 Task: Reply to email with the signature Ellie Thompson with the subject 'Job offer' from softage.1@softage.net with the message 'Could you please share your feedback on the latest proposal?' with CC to softage.4@softage.net with an attached document Risk_management_plan.pdf
Action: Mouse moved to (1168, 277)
Screenshot: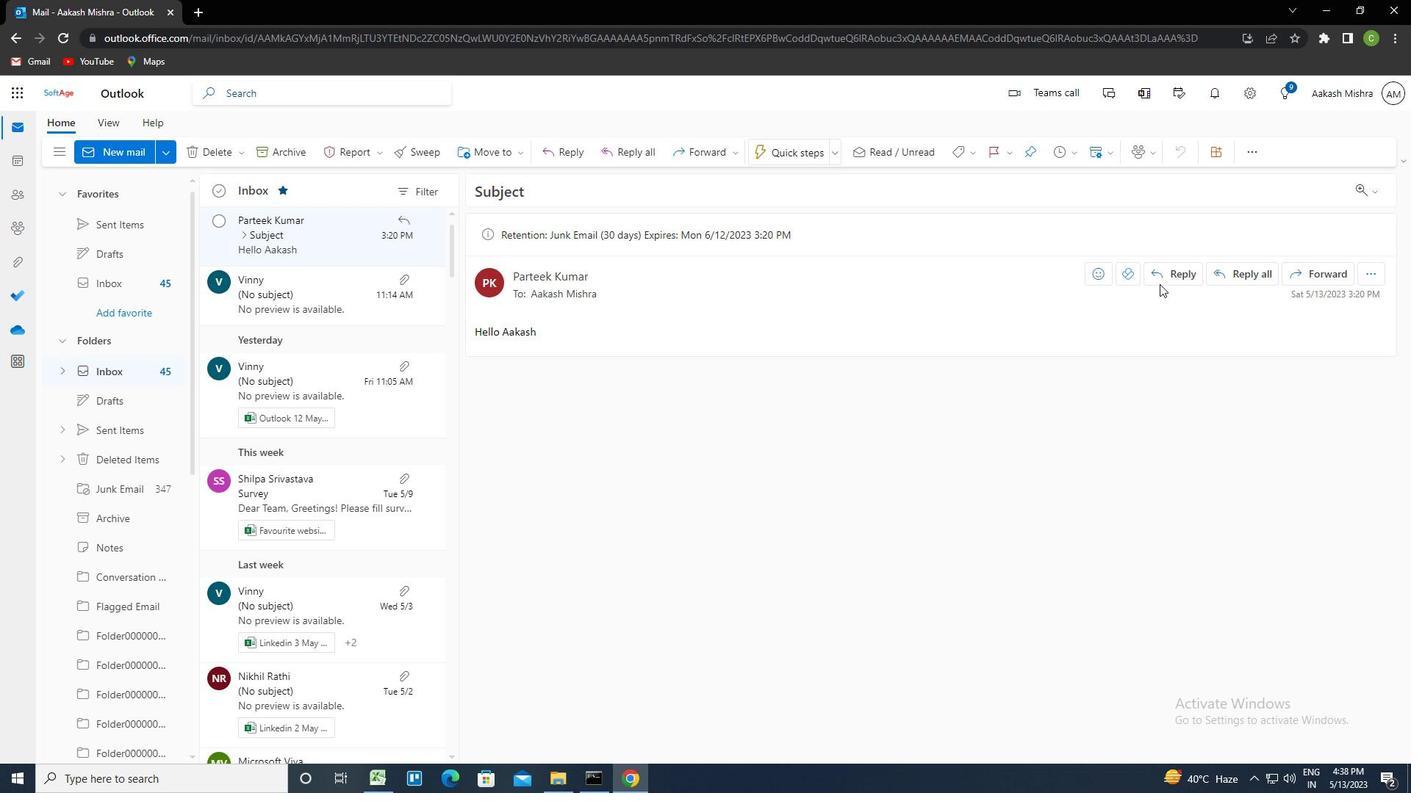 
Action: Mouse pressed left at (1168, 277)
Screenshot: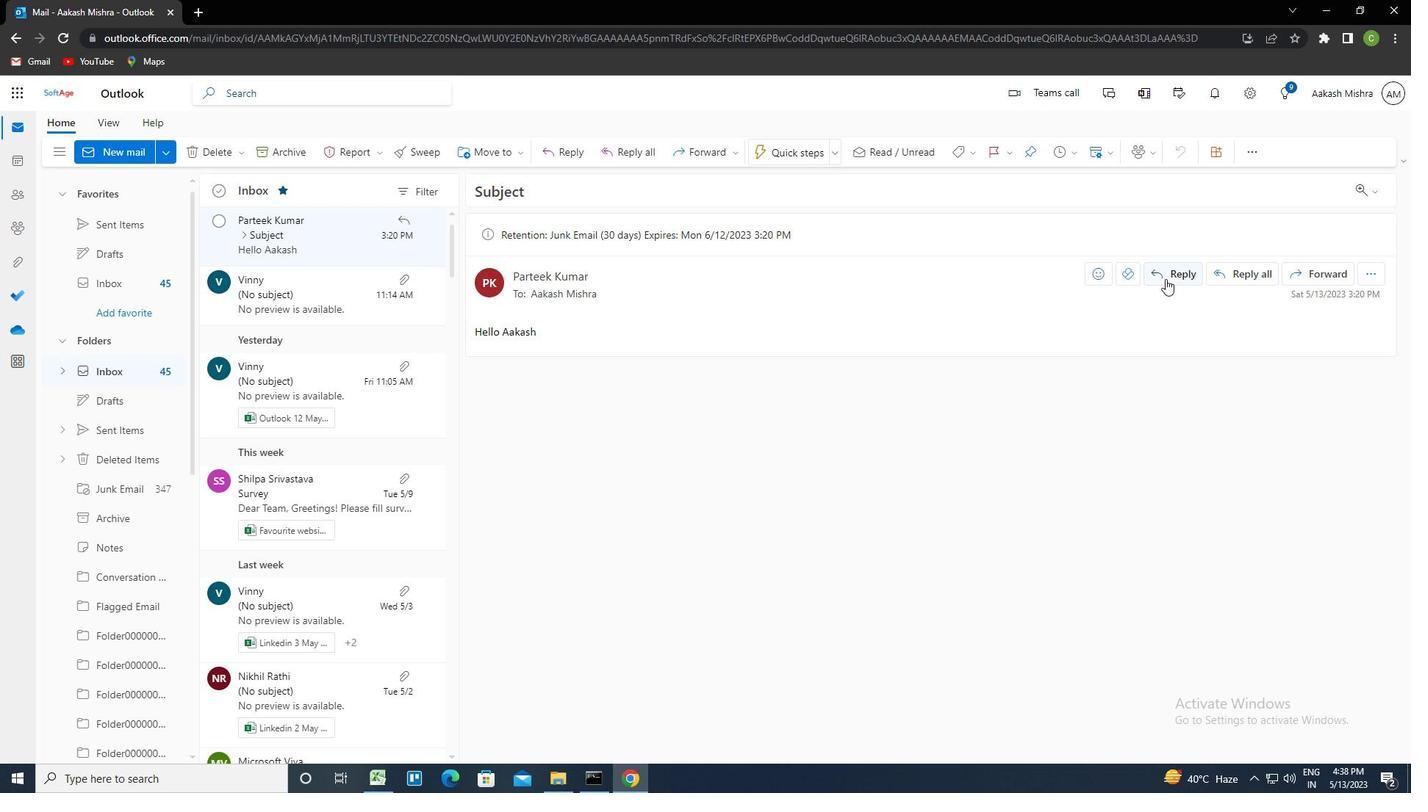 
Action: Mouse moved to (954, 155)
Screenshot: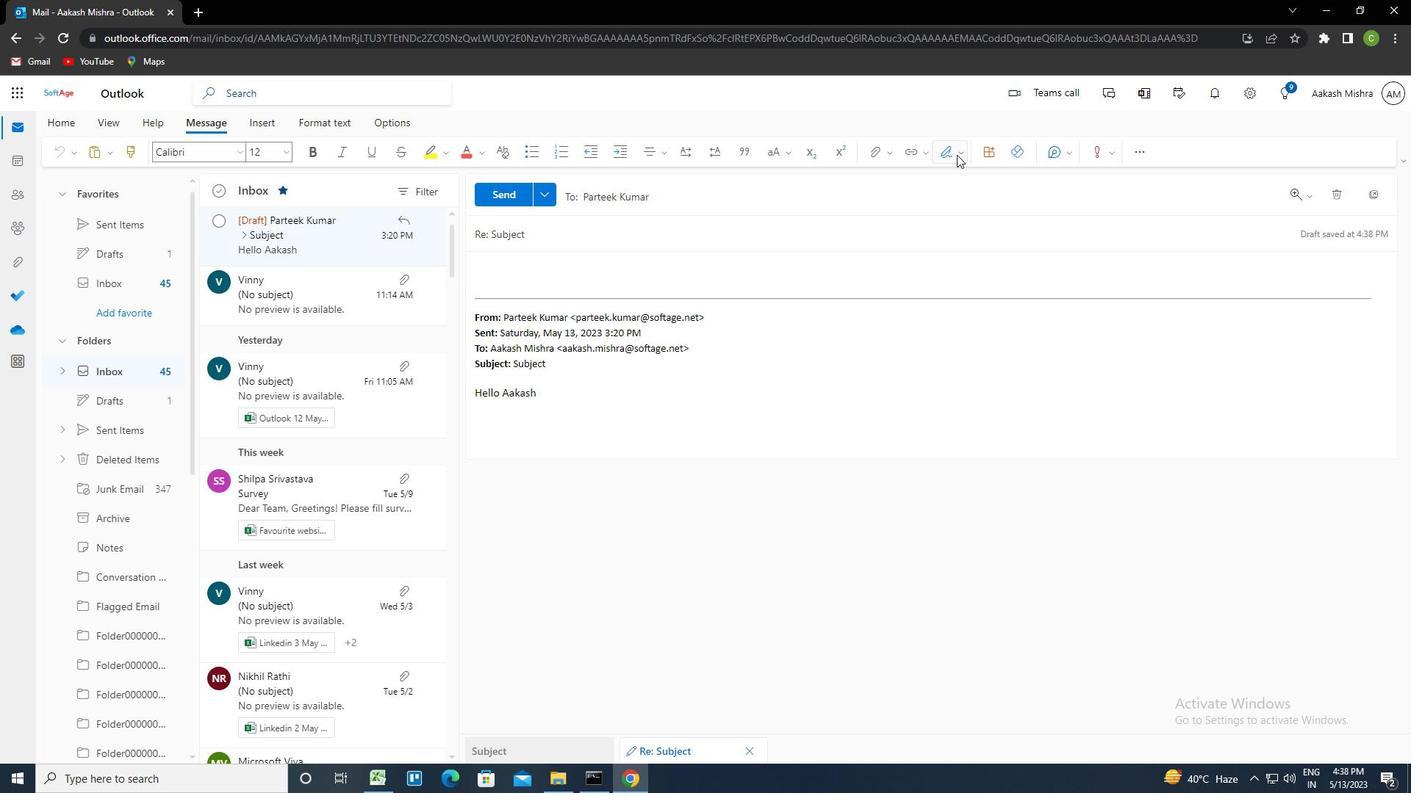
Action: Mouse pressed left at (954, 155)
Screenshot: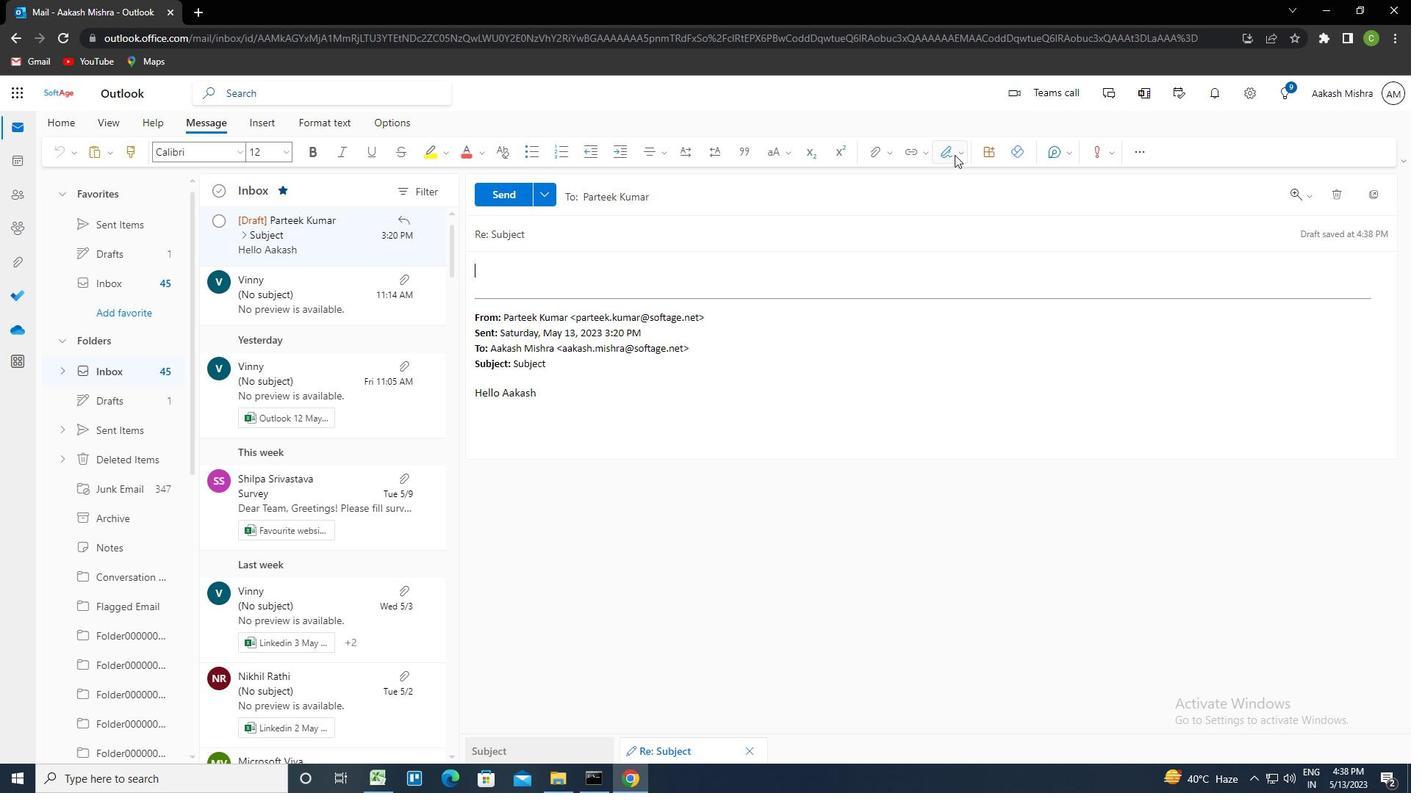 
Action: Mouse moved to (927, 212)
Screenshot: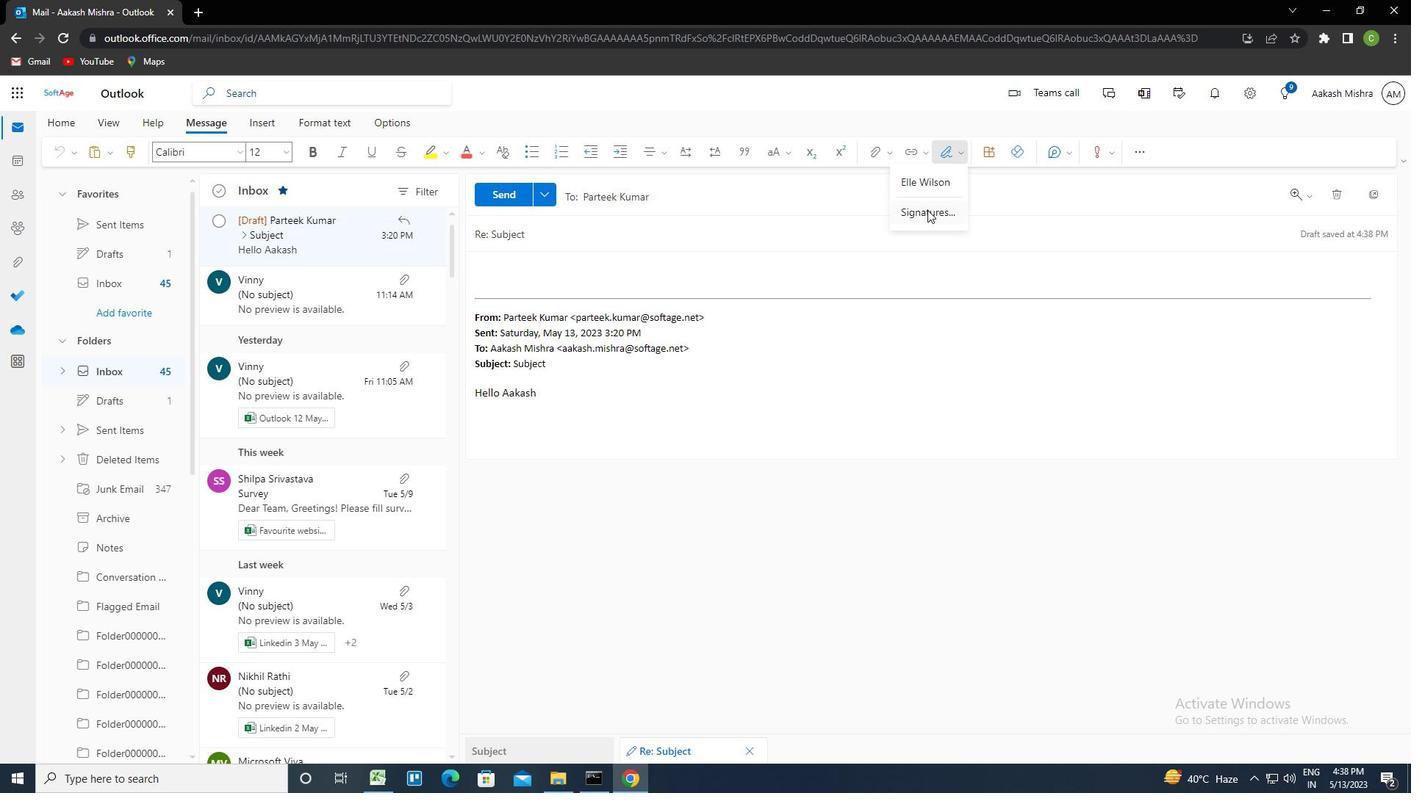 
Action: Mouse pressed left at (927, 212)
Screenshot: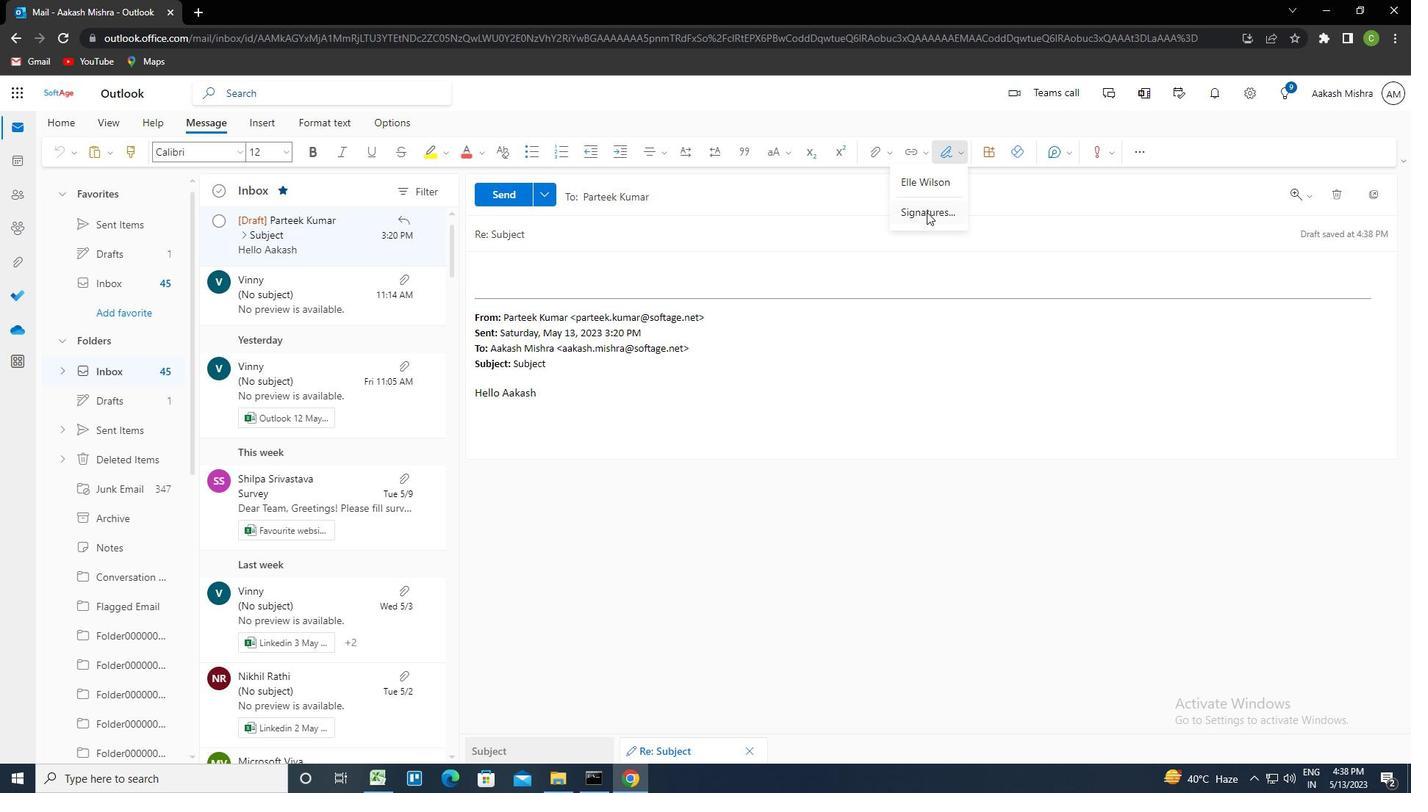 
Action: Mouse moved to (992, 263)
Screenshot: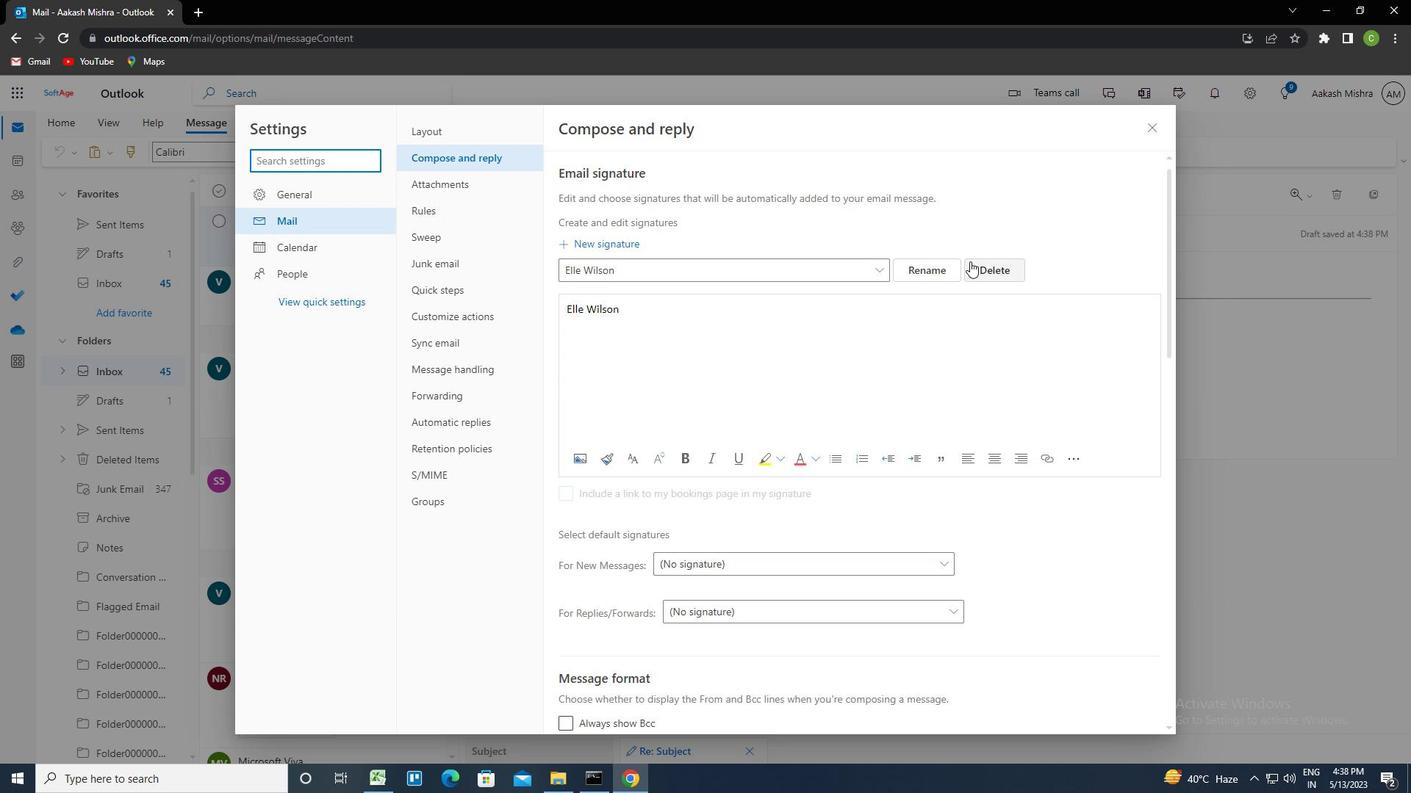 
Action: Mouse pressed left at (992, 263)
Screenshot: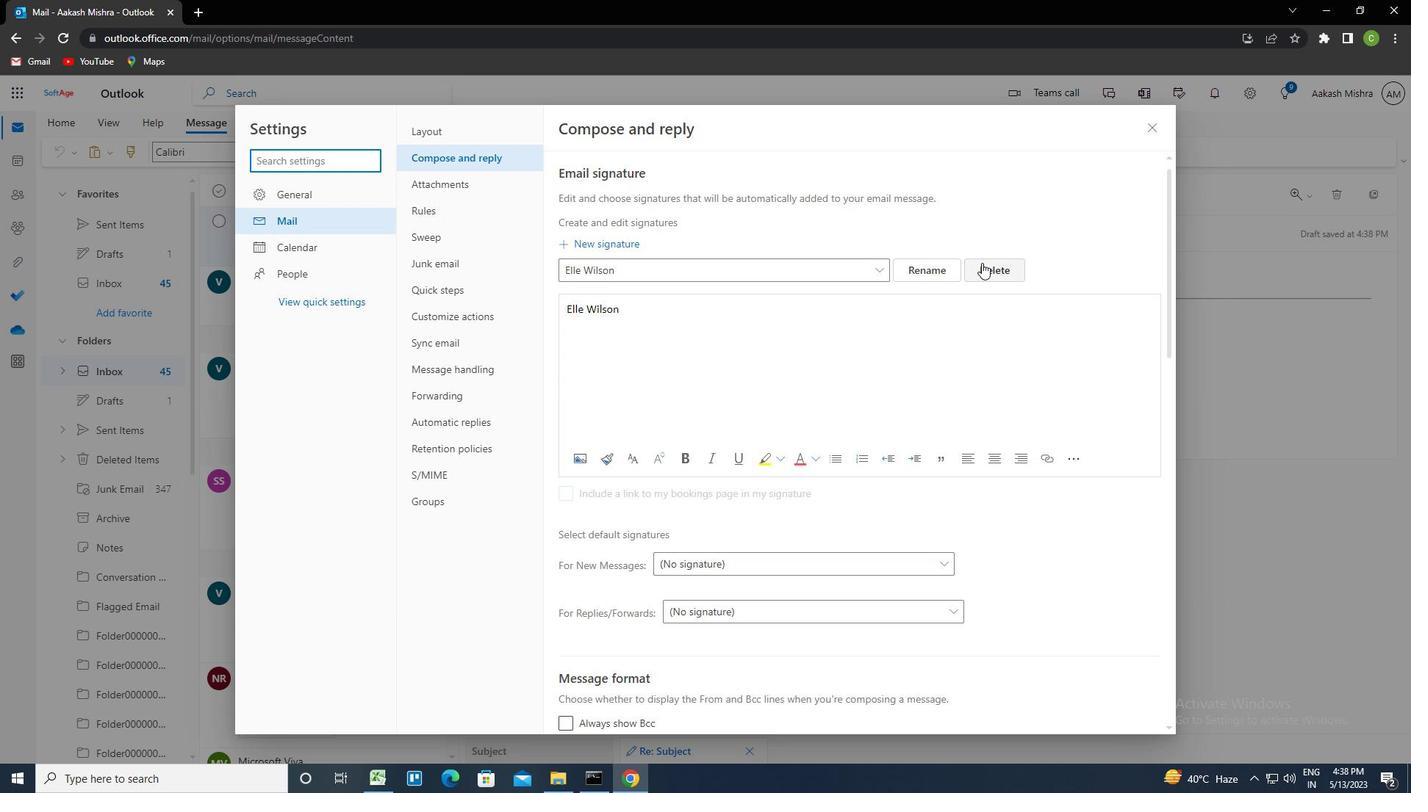 
Action: Mouse moved to (751, 270)
Screenshot: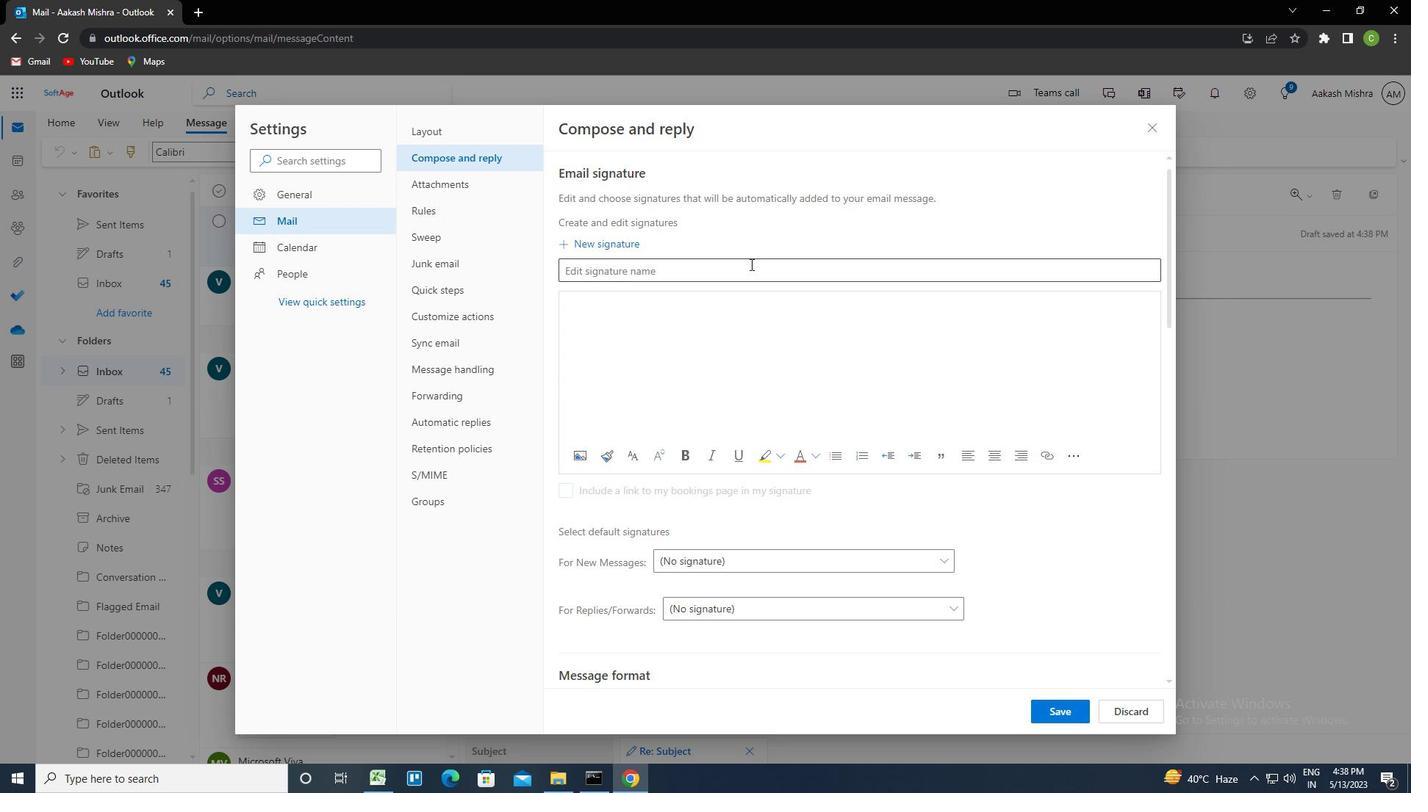 
Action: Mouse pressed left at (751, 270)
Screenshot: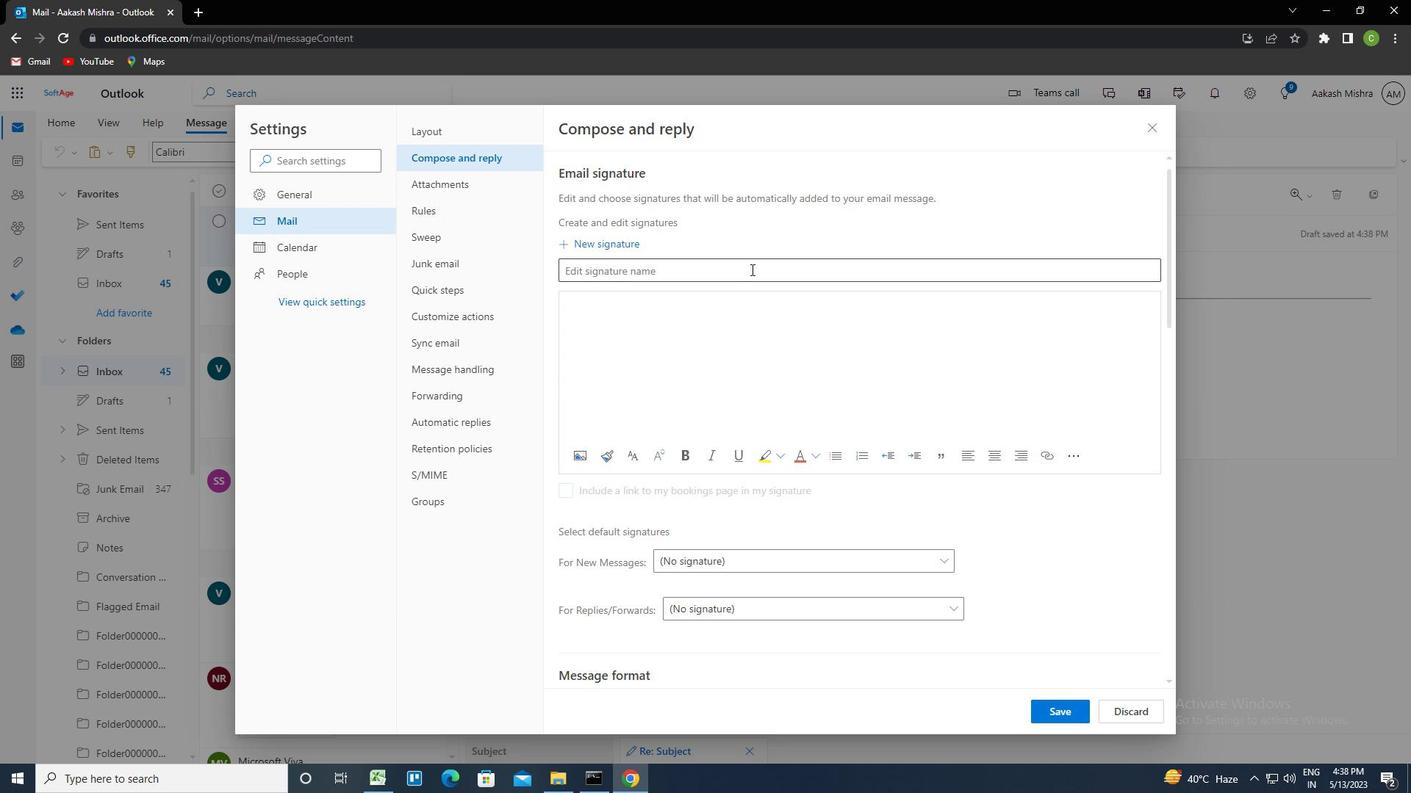 
Action: Key pressed <Key.caps_lock>e<Key.caps_lock>llie<Key.space><Key.caps_lock>t<Key.caps_lock>hompson<Key.tab><Key.caps_lock>e<Key.caps_lock>llie<Key.space><Key.caps_lock>t<Key.caps_lock>Hompson
Screenshot: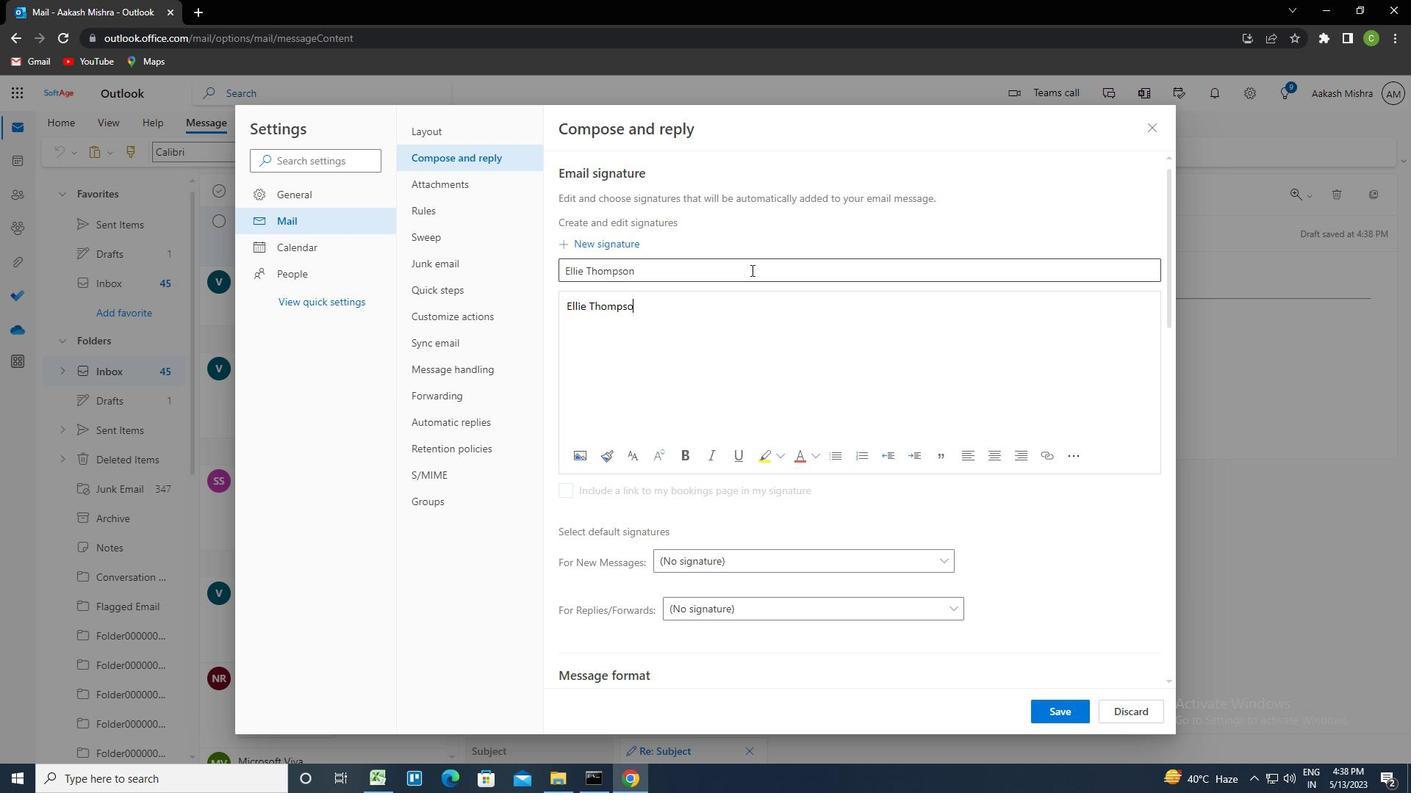 
Action: Mouse moved to (1075, 721)
Screenshot: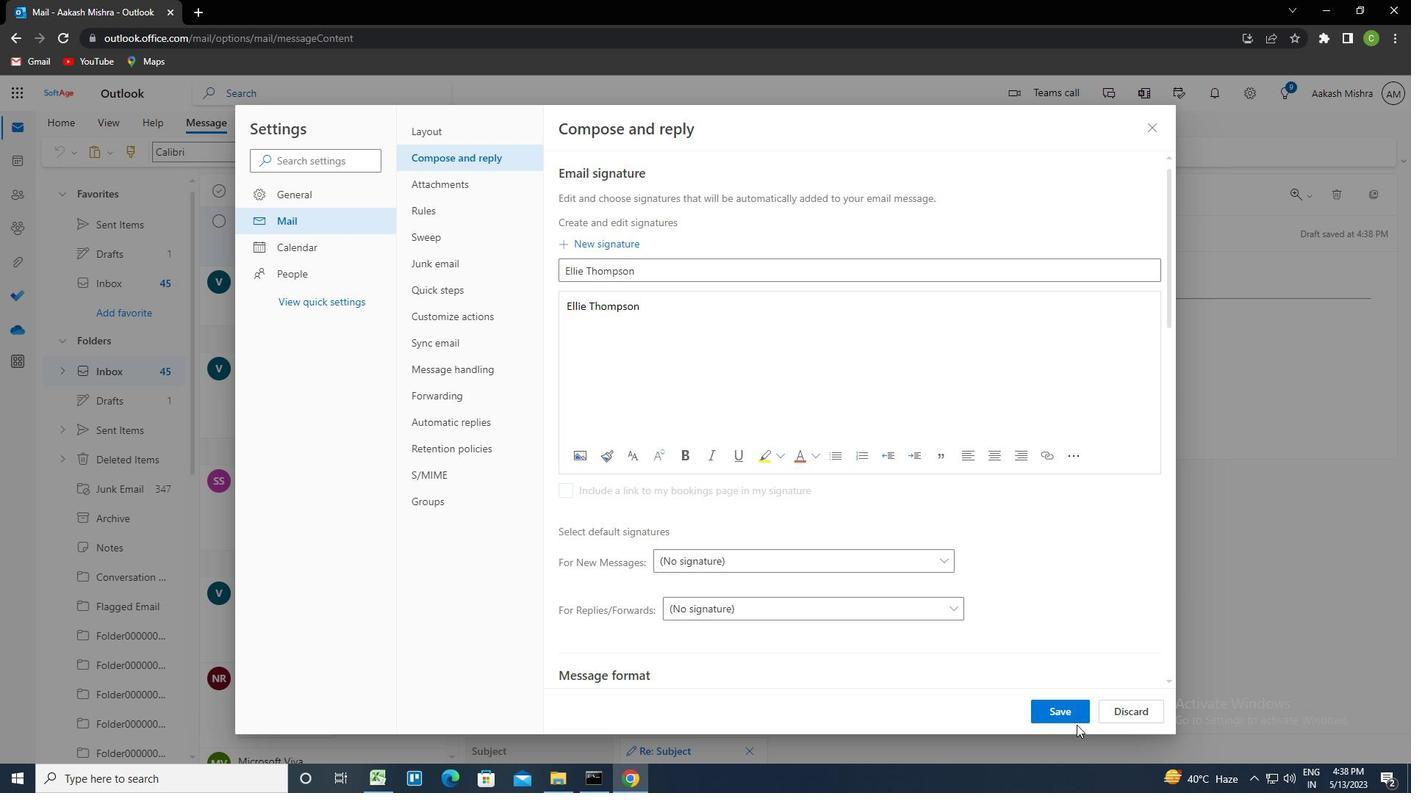 
Action: Mouse pressed left at (1075, 721)
Screenshot: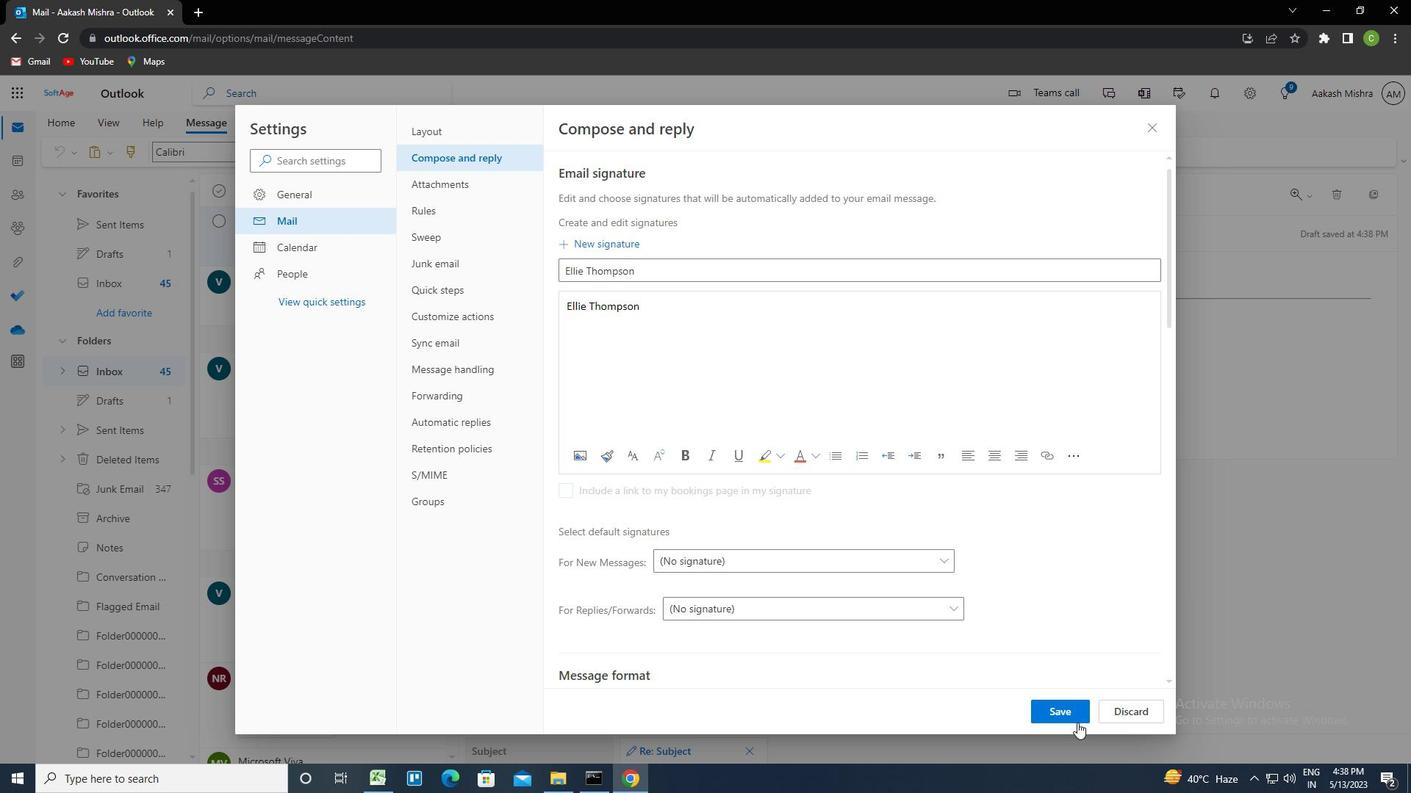 
Action: Mouse moved to (1154, 127)
Screenshot: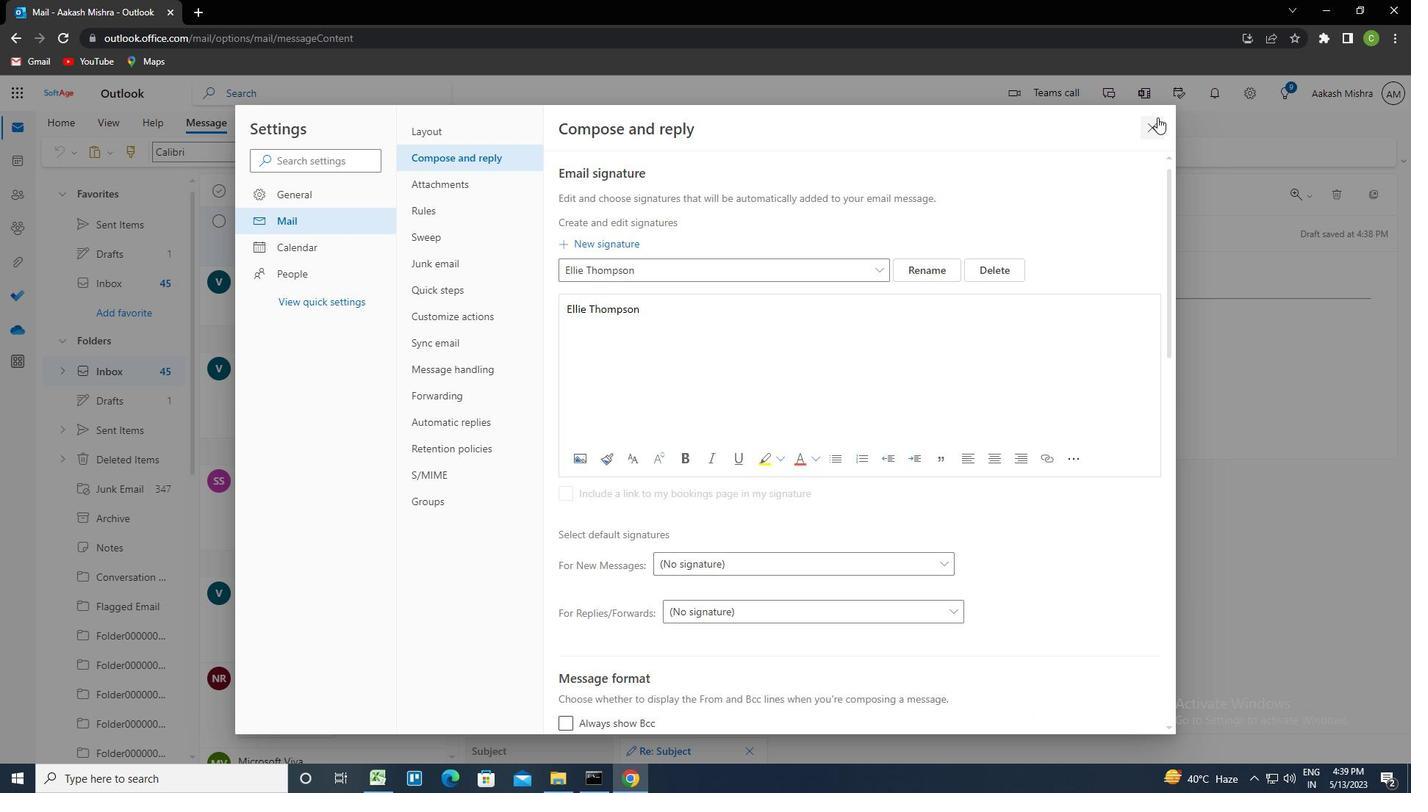 
Action: Mouse pressed left at (1154, 127)
Screenshot: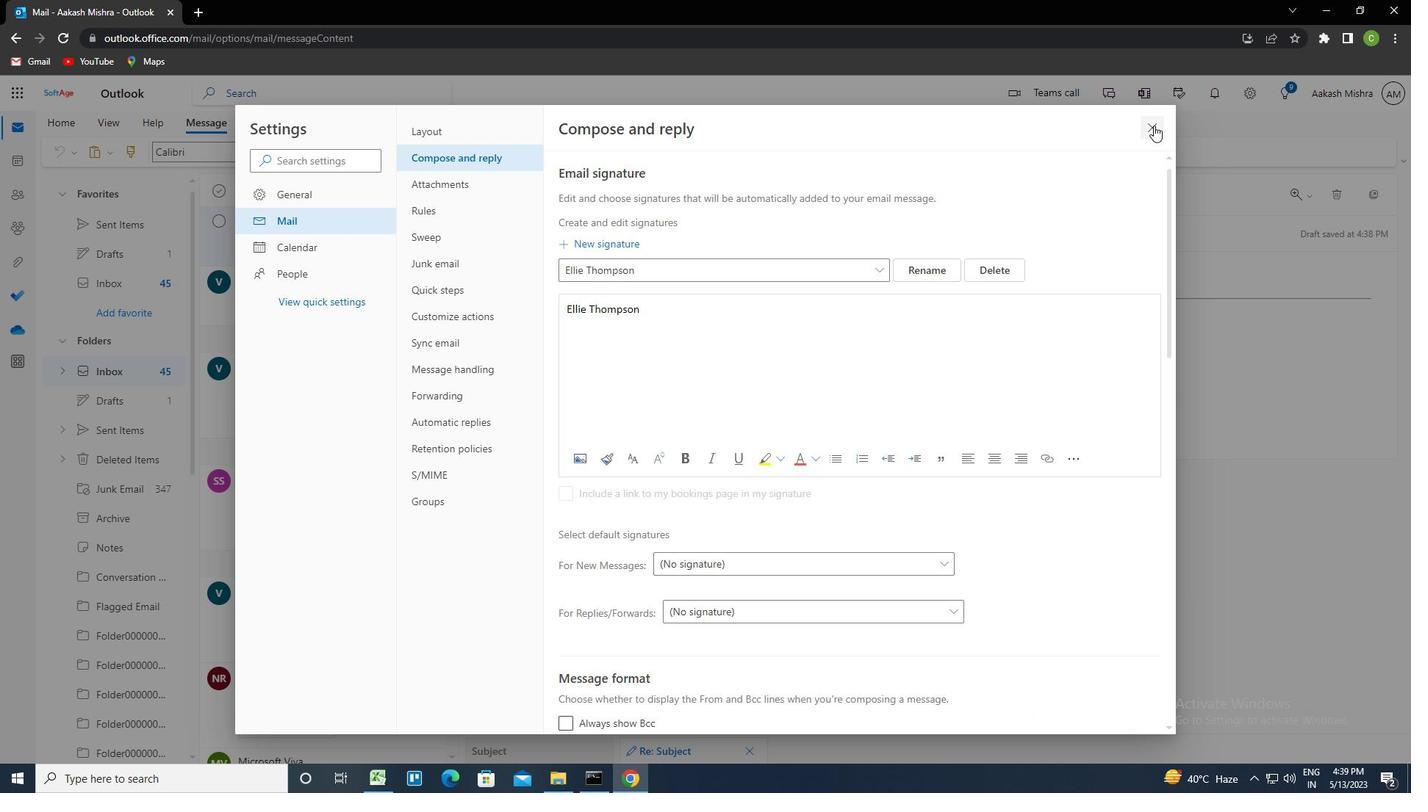 
Action: Mouse moved to (939, 152)
Screenshot: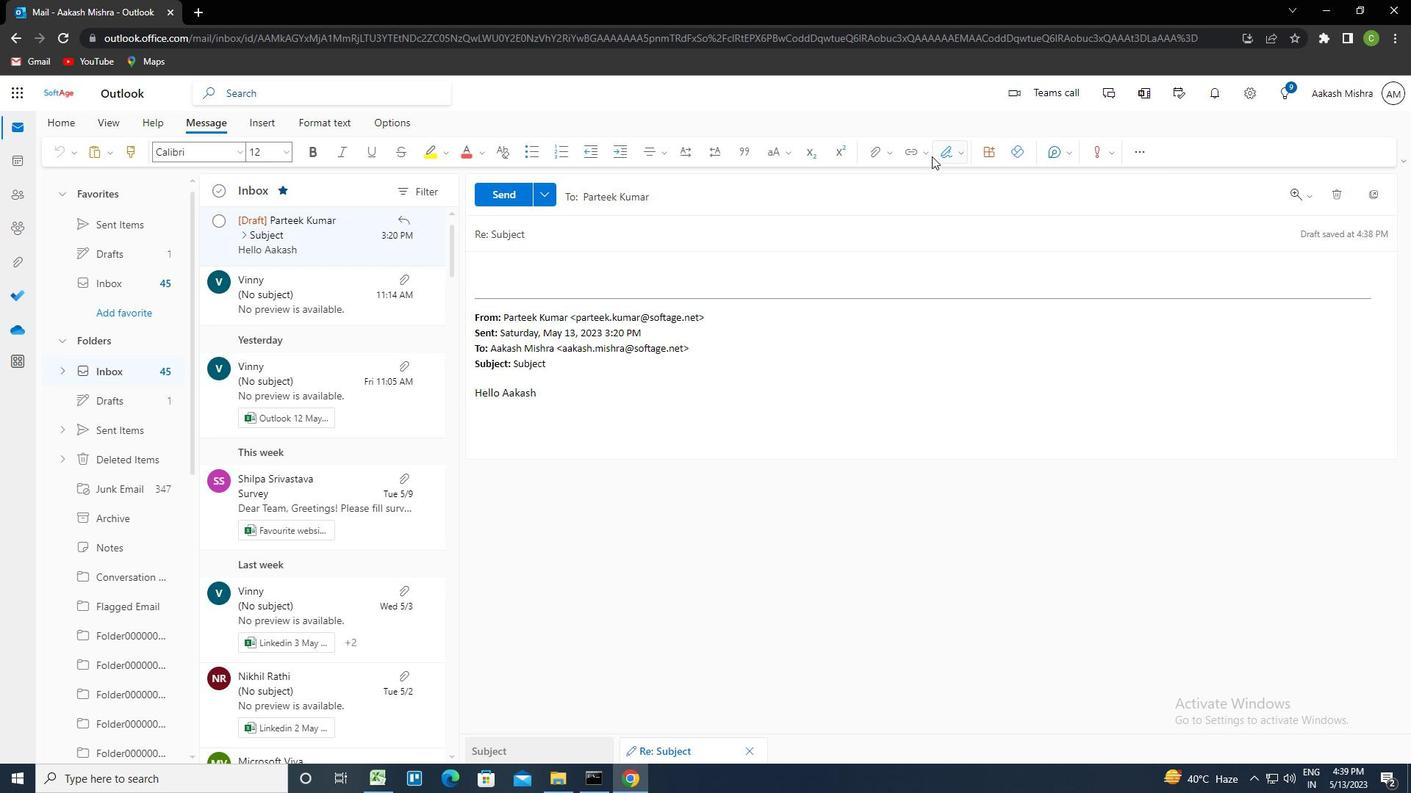 
Action: Mouse pressed left at (939, 152)
Screenshot: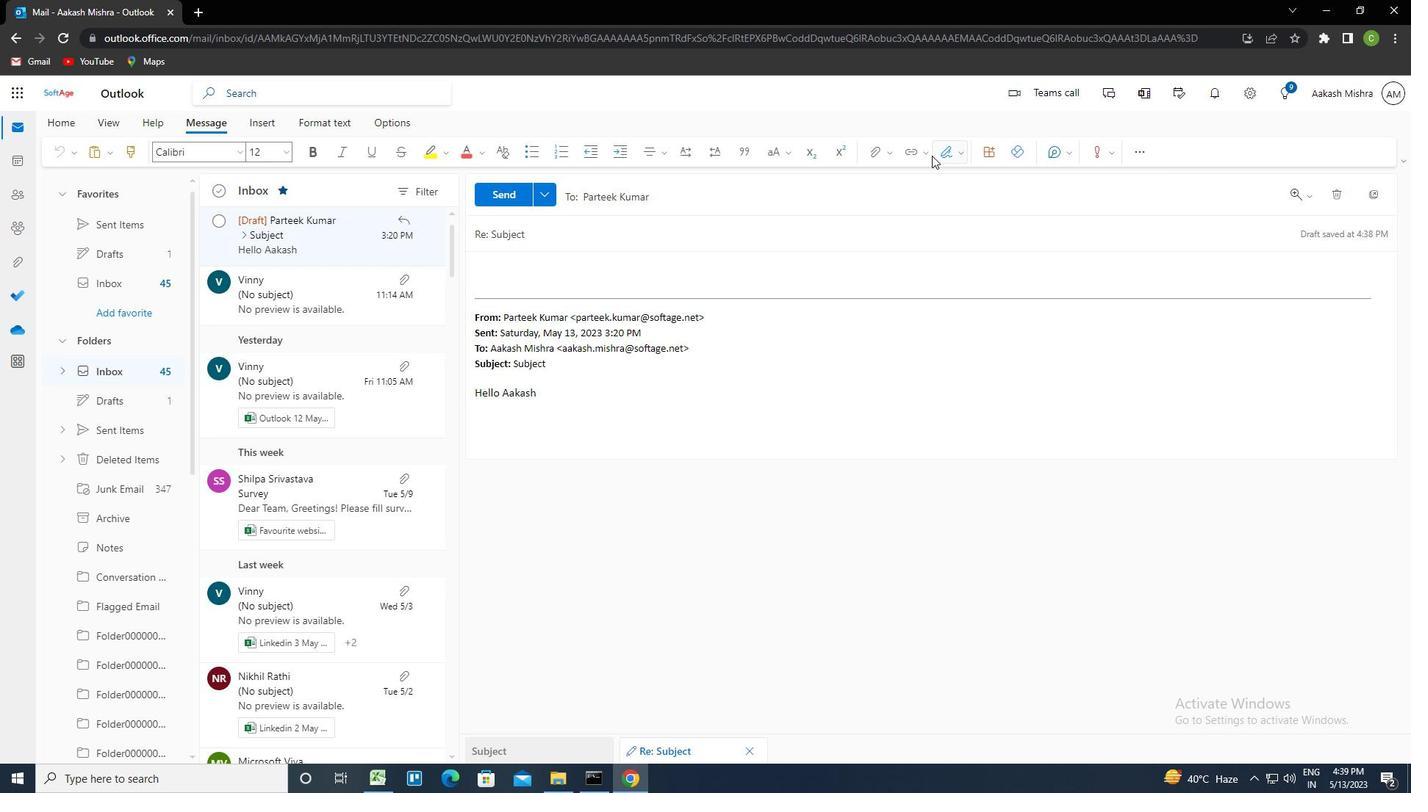 
Action: Mouse moved to (922, 185)
Screenshot: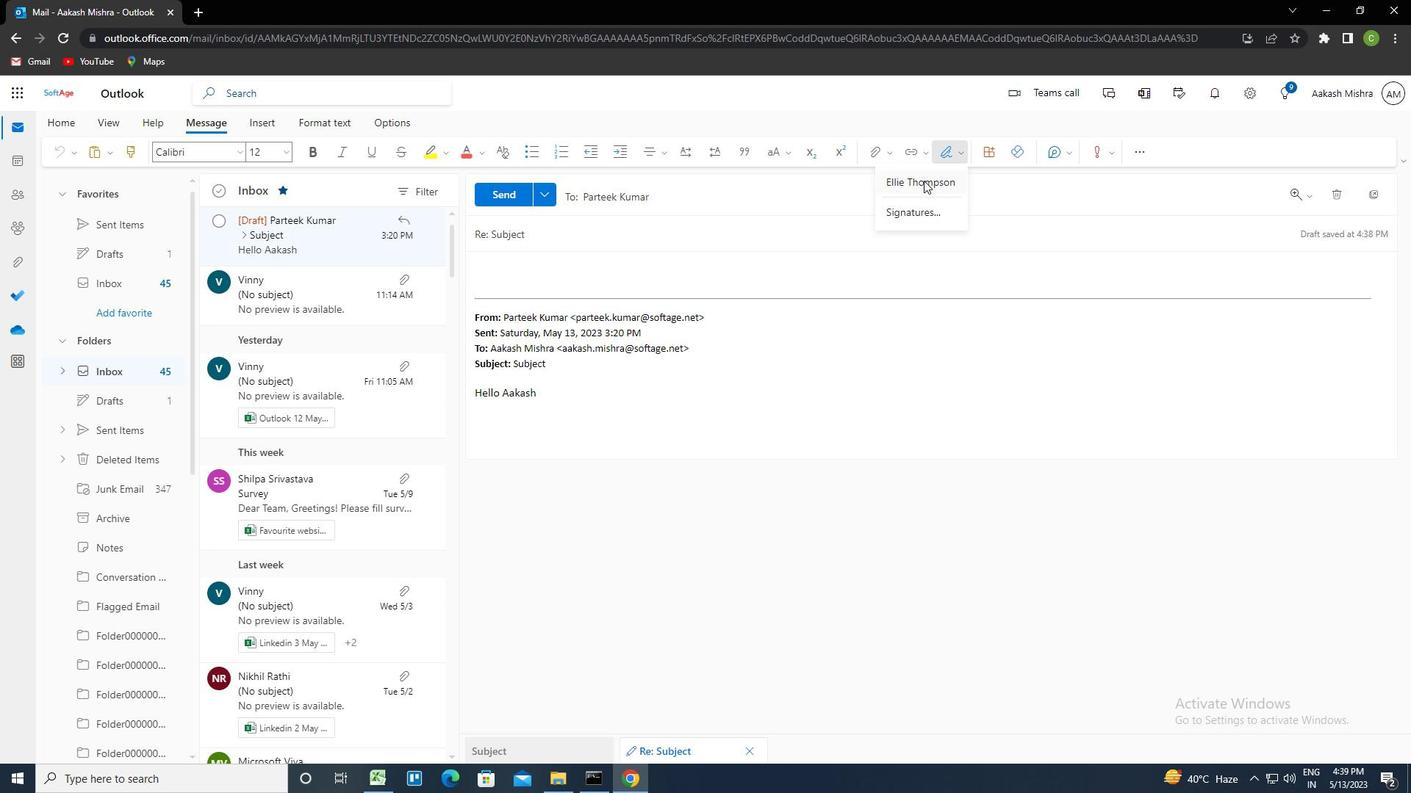 
Action: Mouse pressed left at (922, 185)
Screenshot: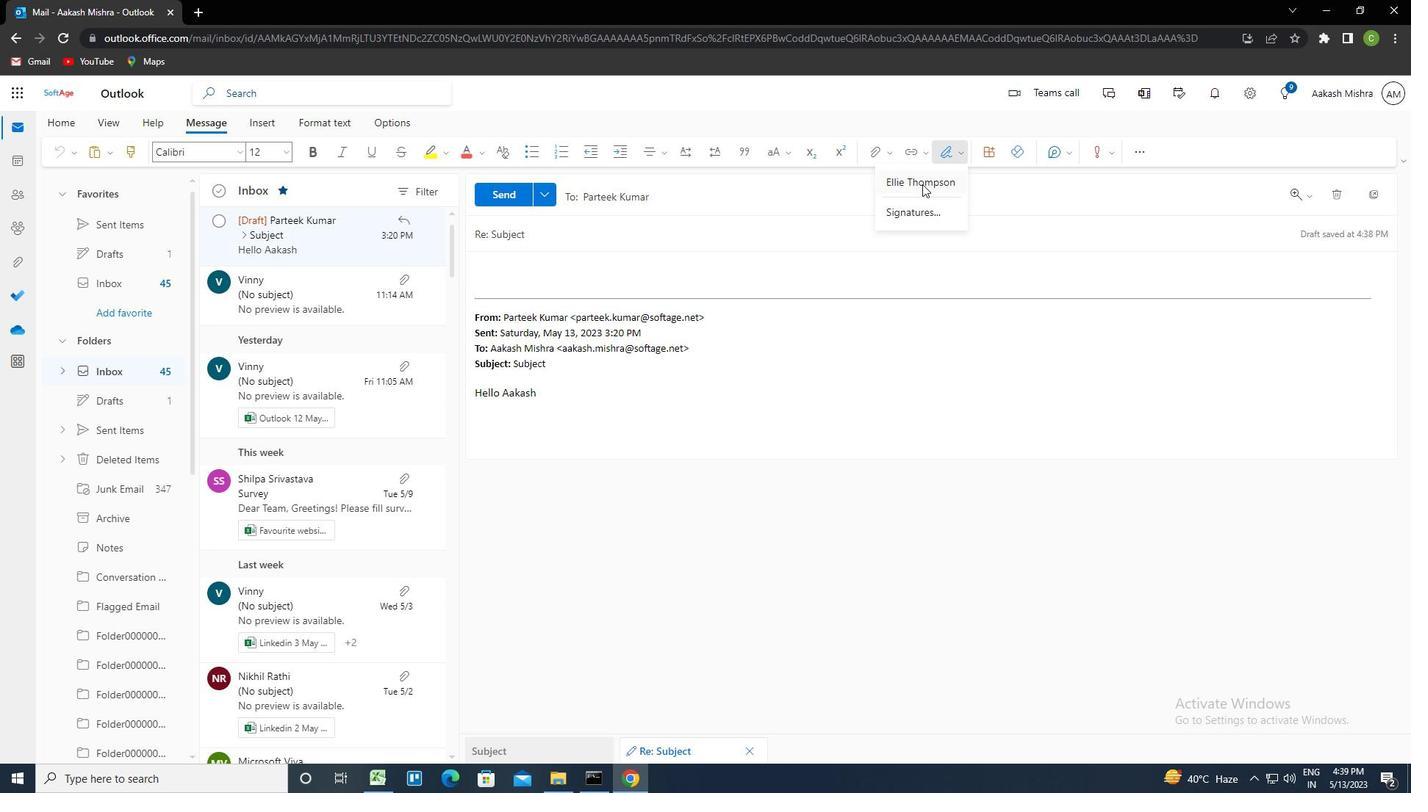 
Action: Mouse moved to (546, 238)
Screenshot: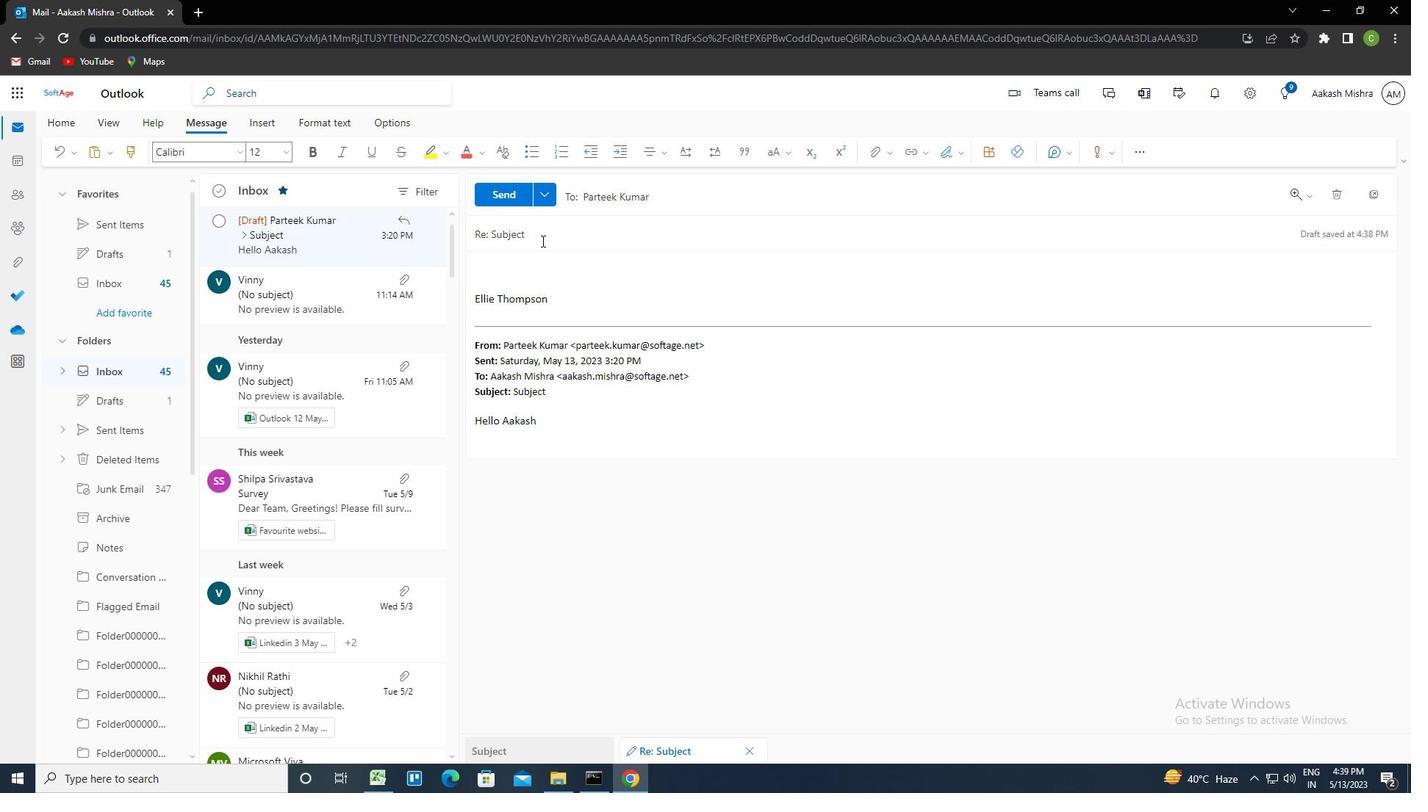 
Action: Mouse pressed left at (546, 238)
Screenshot: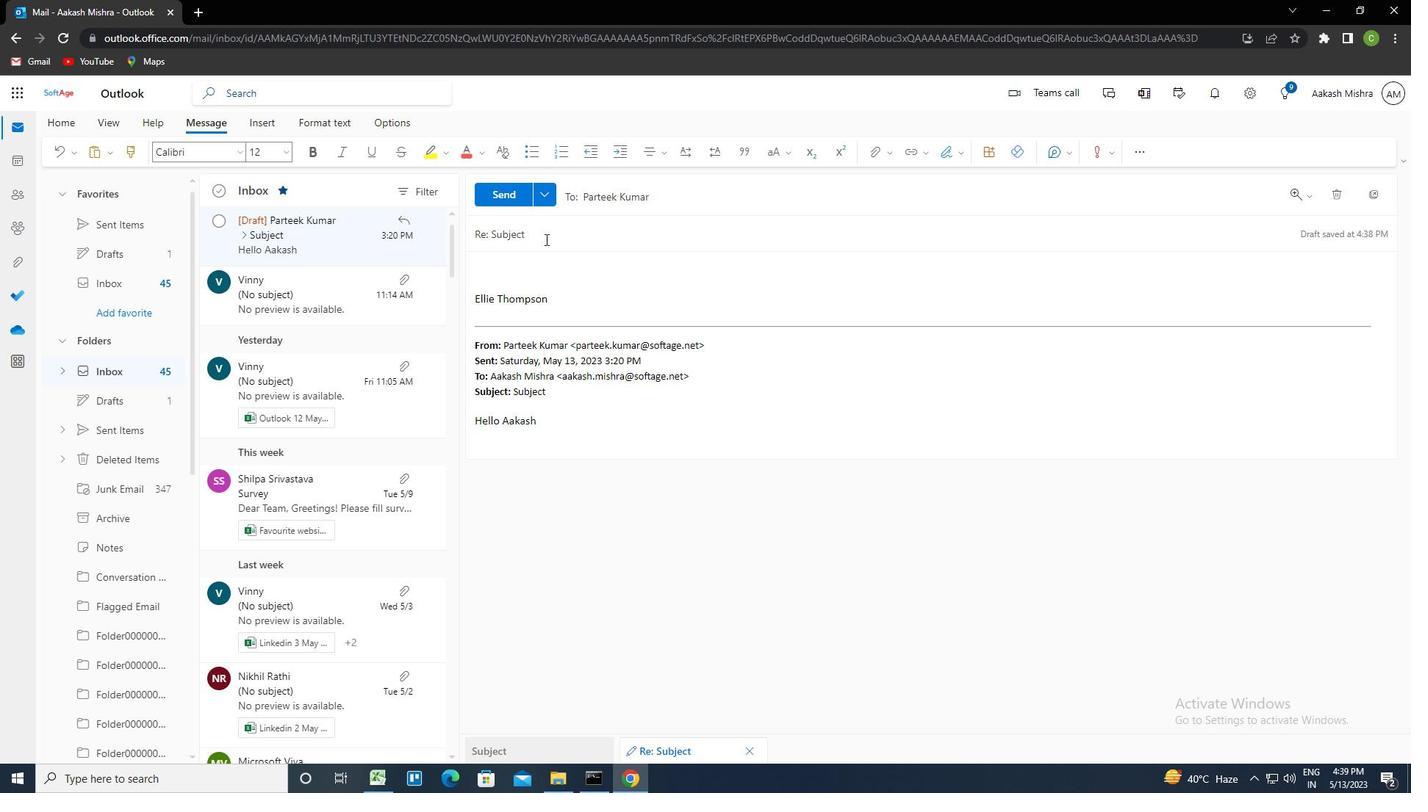 
Action: Key pressed <Key.shift><Key.left><Key.delete><Key.caps_lock>ctrl+J<Key.caps_lock>OB<Key.space>OFFER<Key.tab><Key.caps_lock>C<Key.caps_lock>OULD<Key.space>YOU<Key.space>PLEASE<Key.space>SHARE<Key.space>FEEDBACK<Key.space>ON<Key.space>THE<Key.space>LATEST<Key.space>PROPOSAL
Screenshot: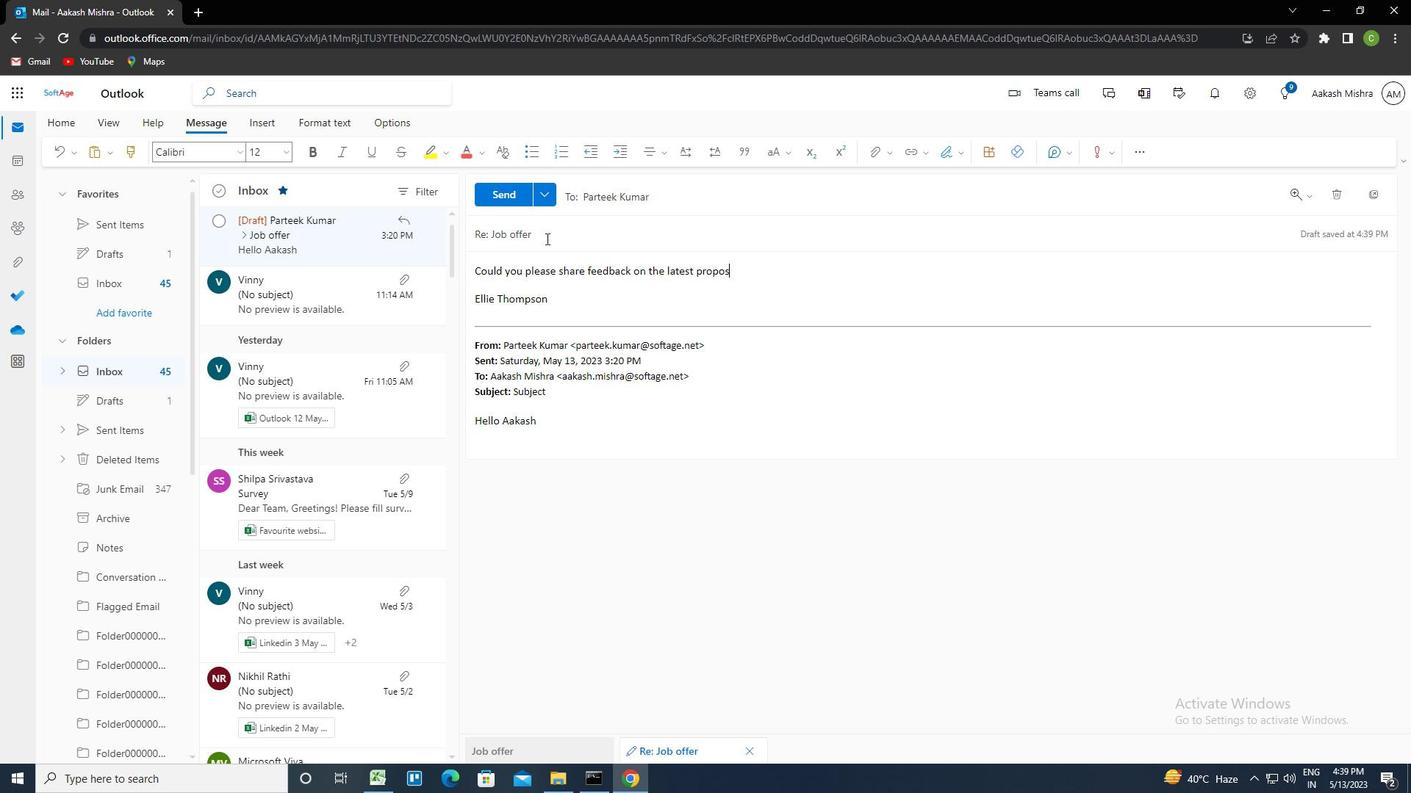 
Action: Mouse moved to (669, 199)
Screenshot: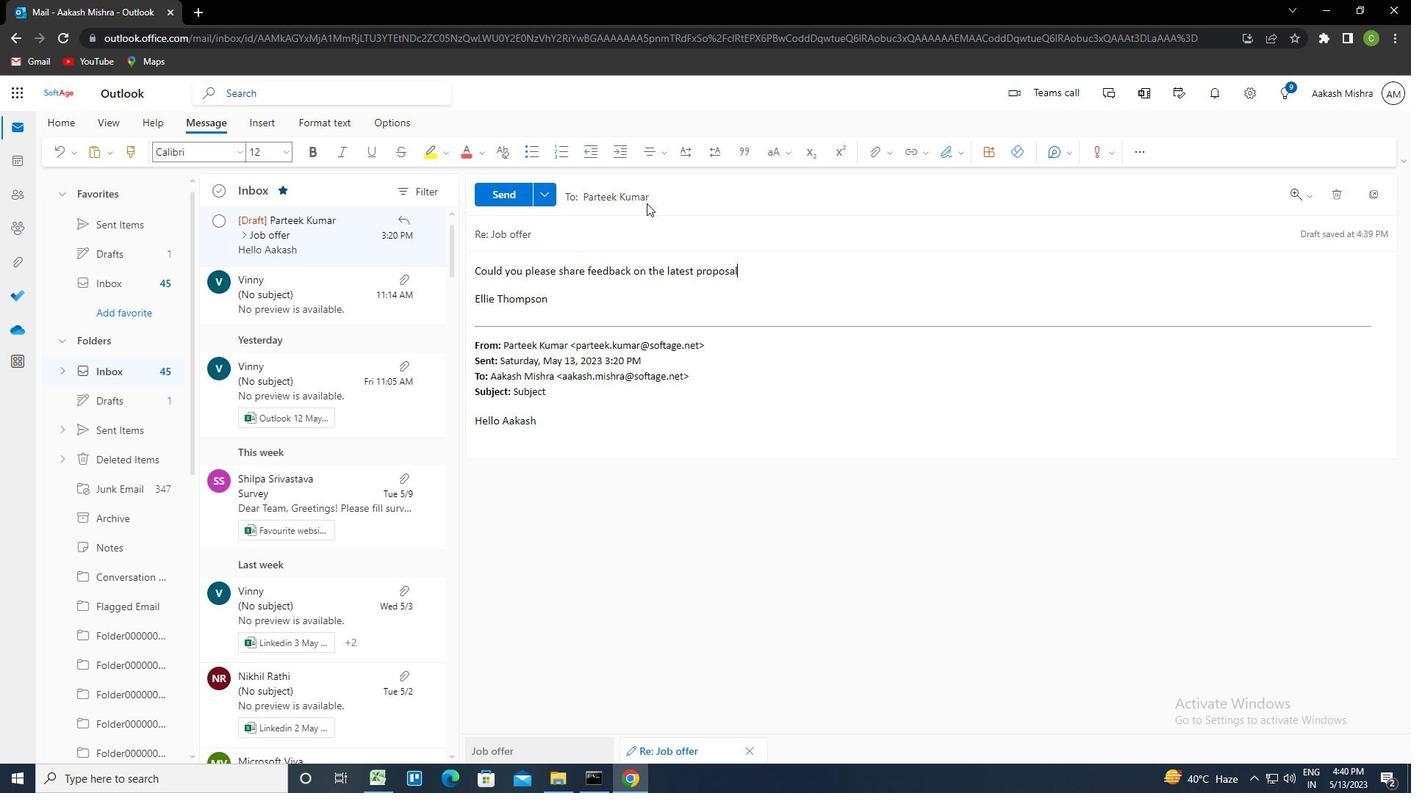
Action: Mouse pressed left at (669, 199)
Screenshot: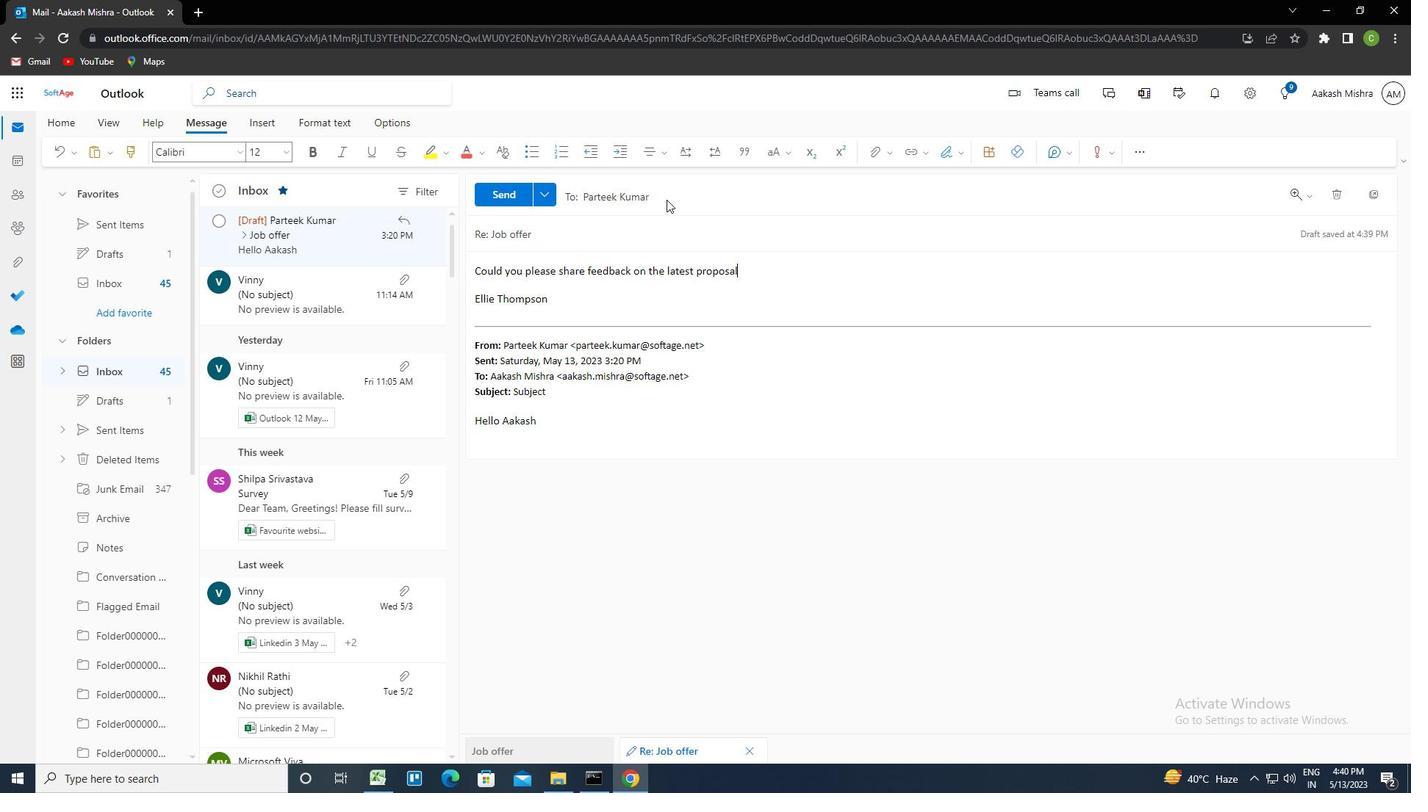 
Action: Mouse moved to (551, 270)
Screenshot: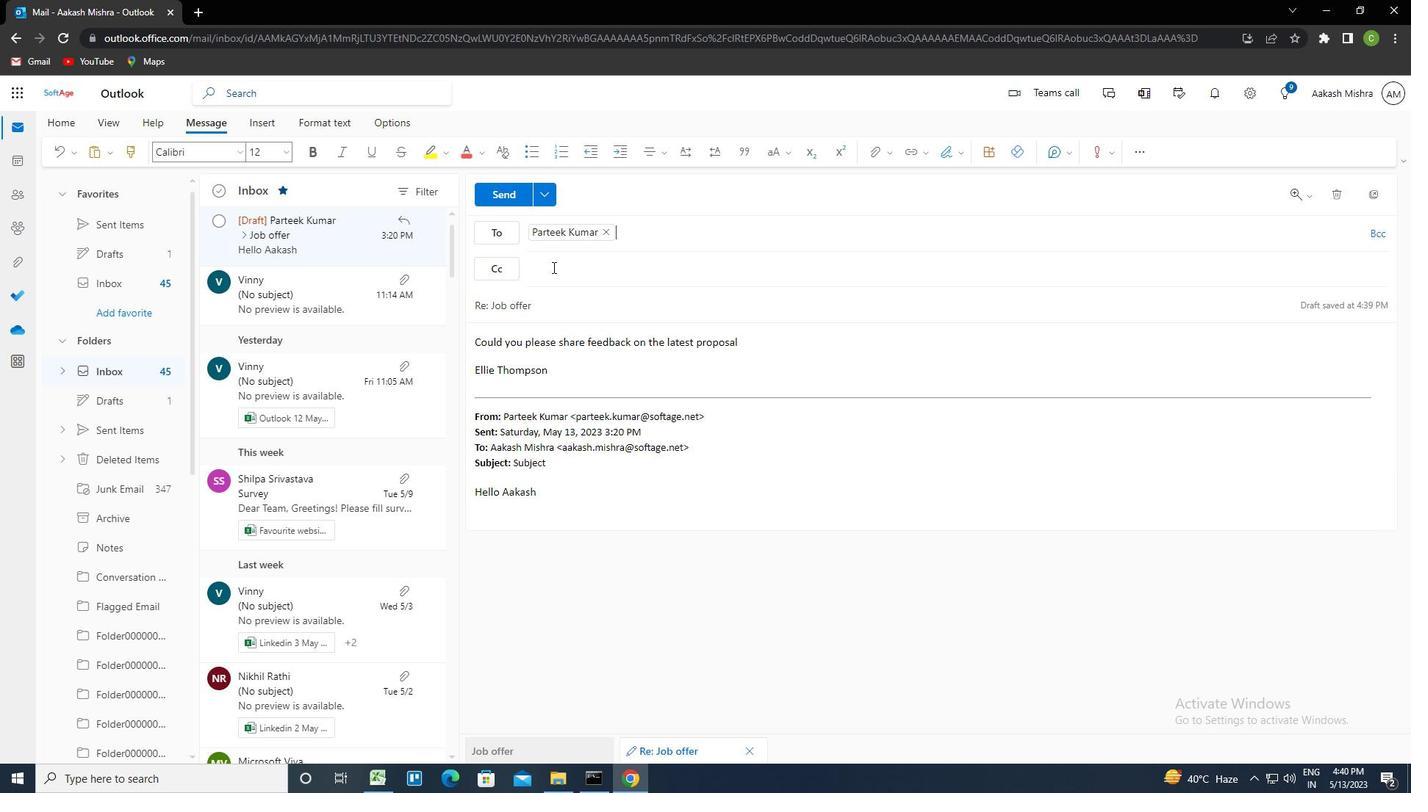 
Action: Mouse pressed left at (551, 270)
Screenshot: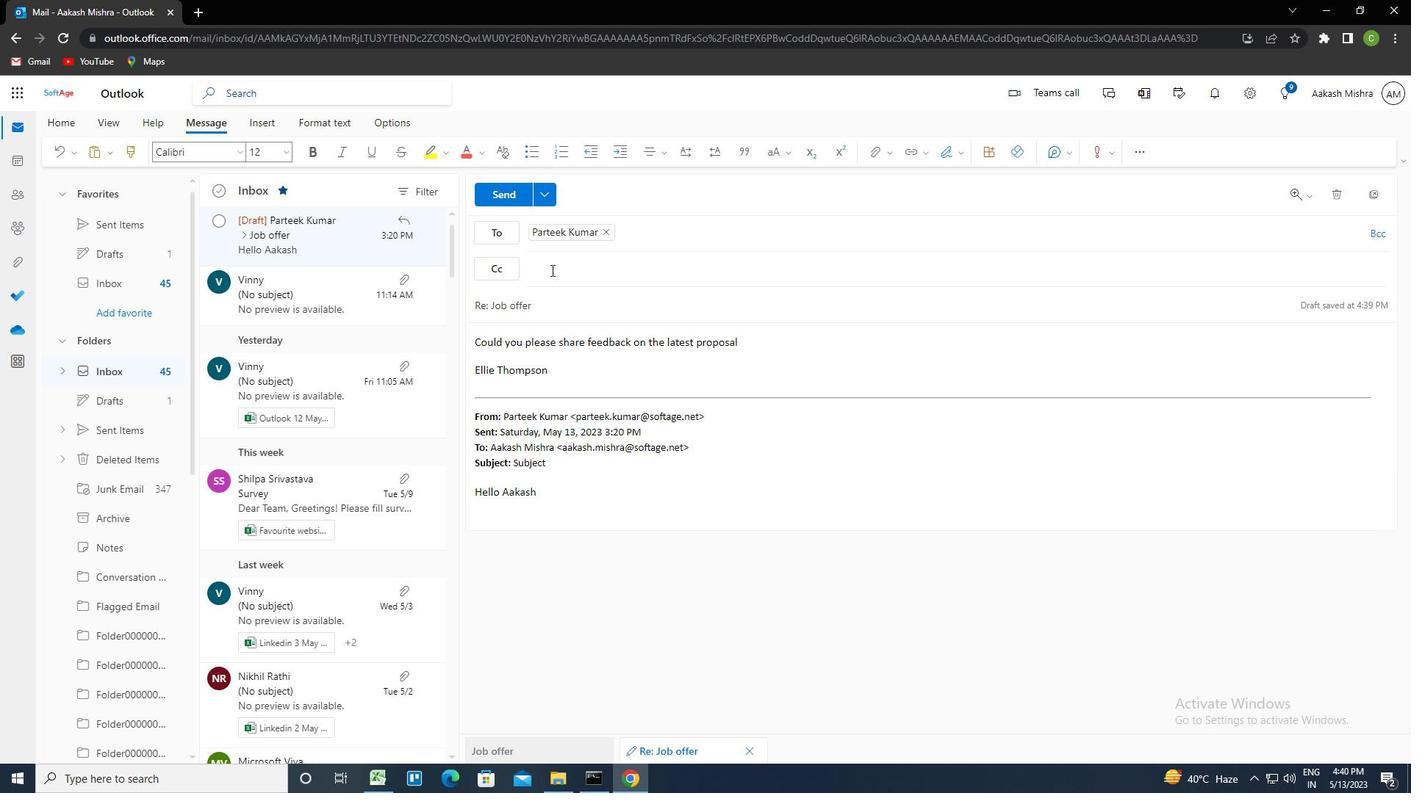
Action: Key pressed SOFTAGE.4<Key.shift>@SOFTAGE.NET<Key.enter>
Screenshot: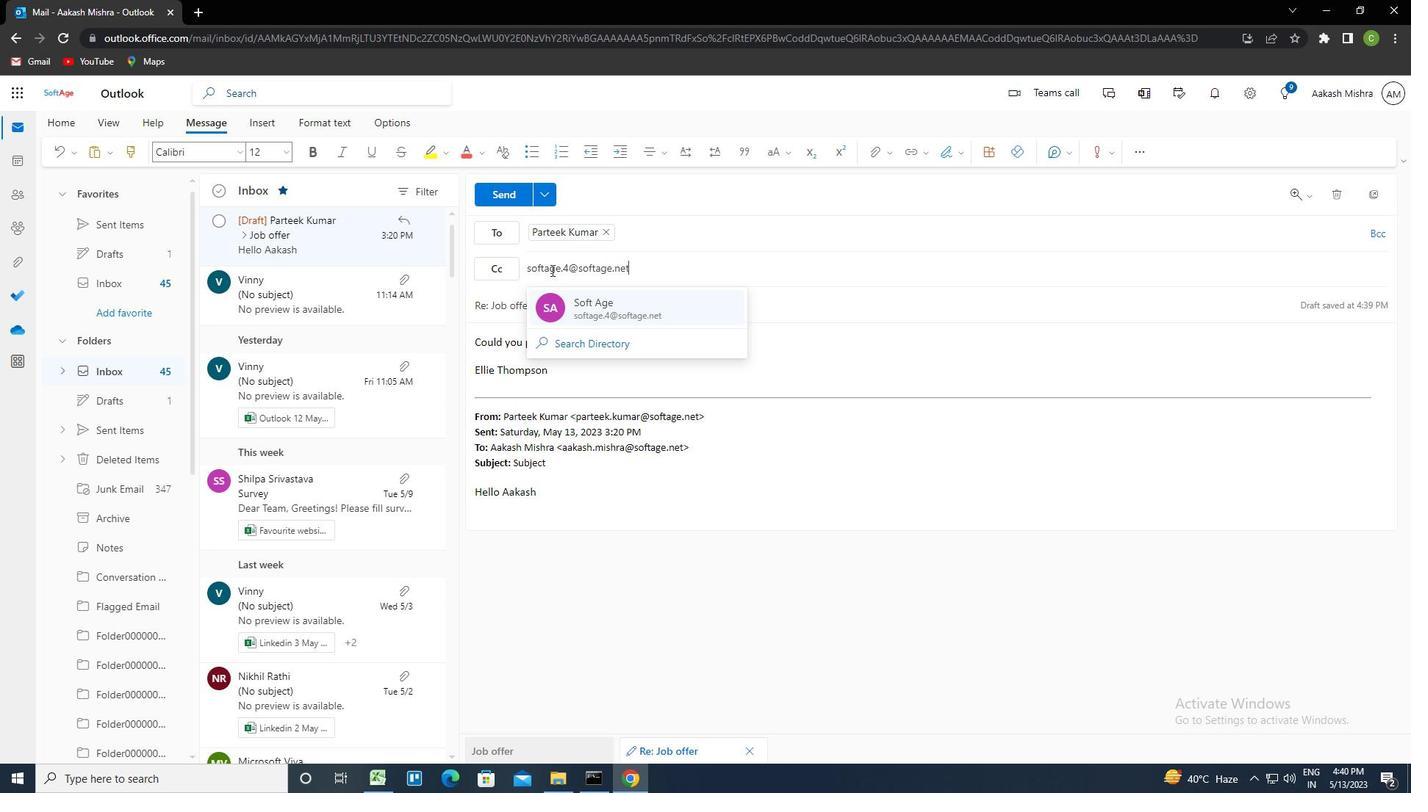 
Action: Mouse moved to (938, 152)
Screenshot: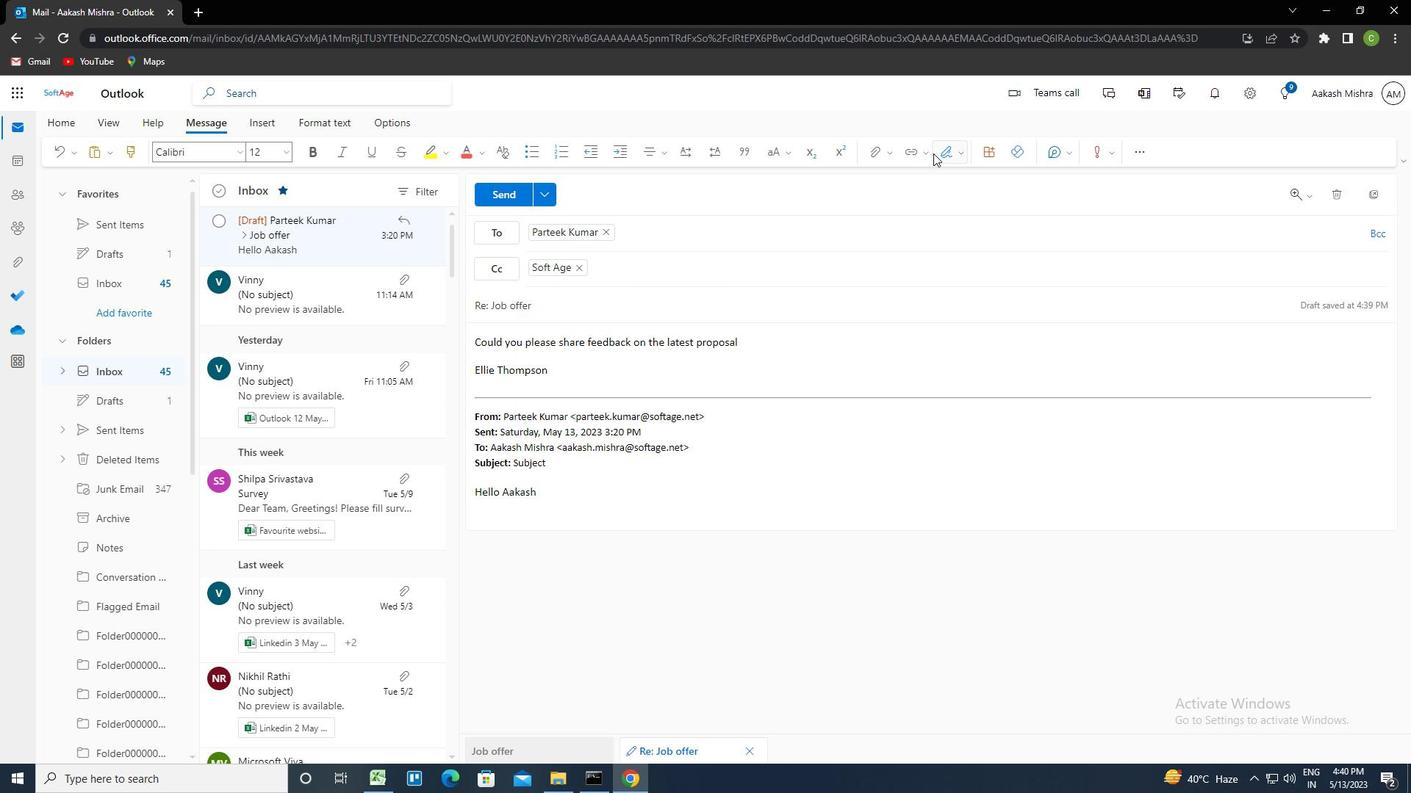 
Action: Mouse pressed left at (938, 152)
Screenshot: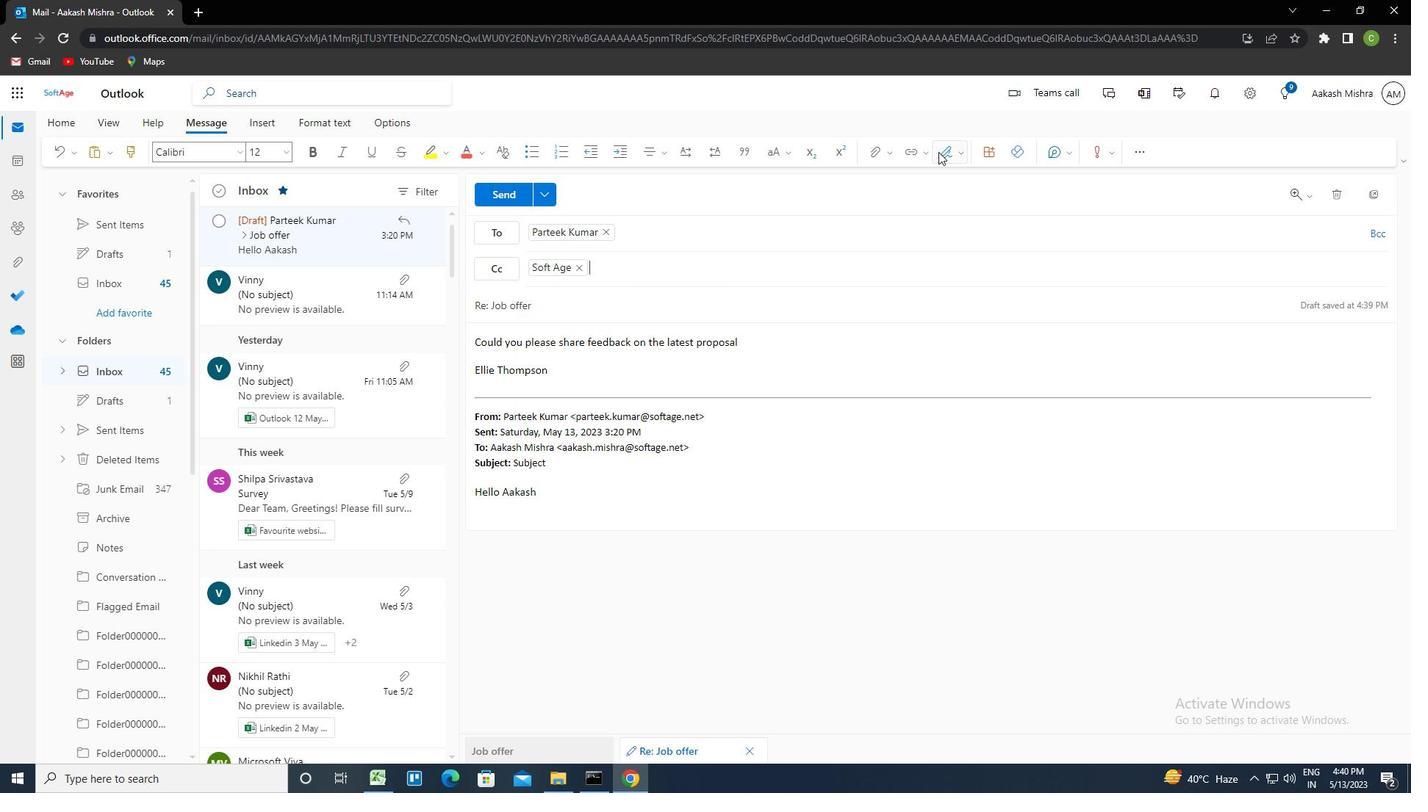 
Action: Mouse moved to (870, 148)
Screenshot: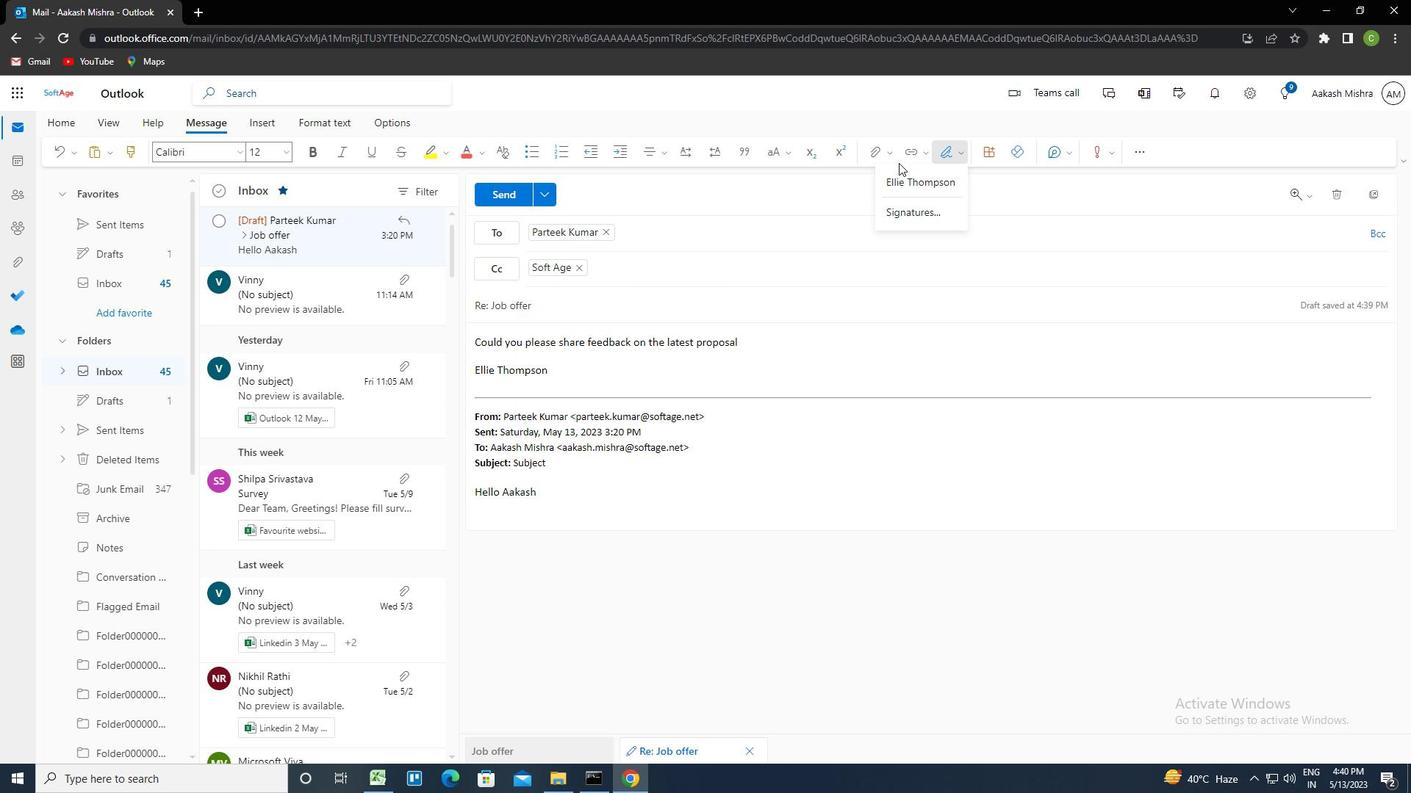 
Action: Mouse pressed left at (870, 148)
Screenshot: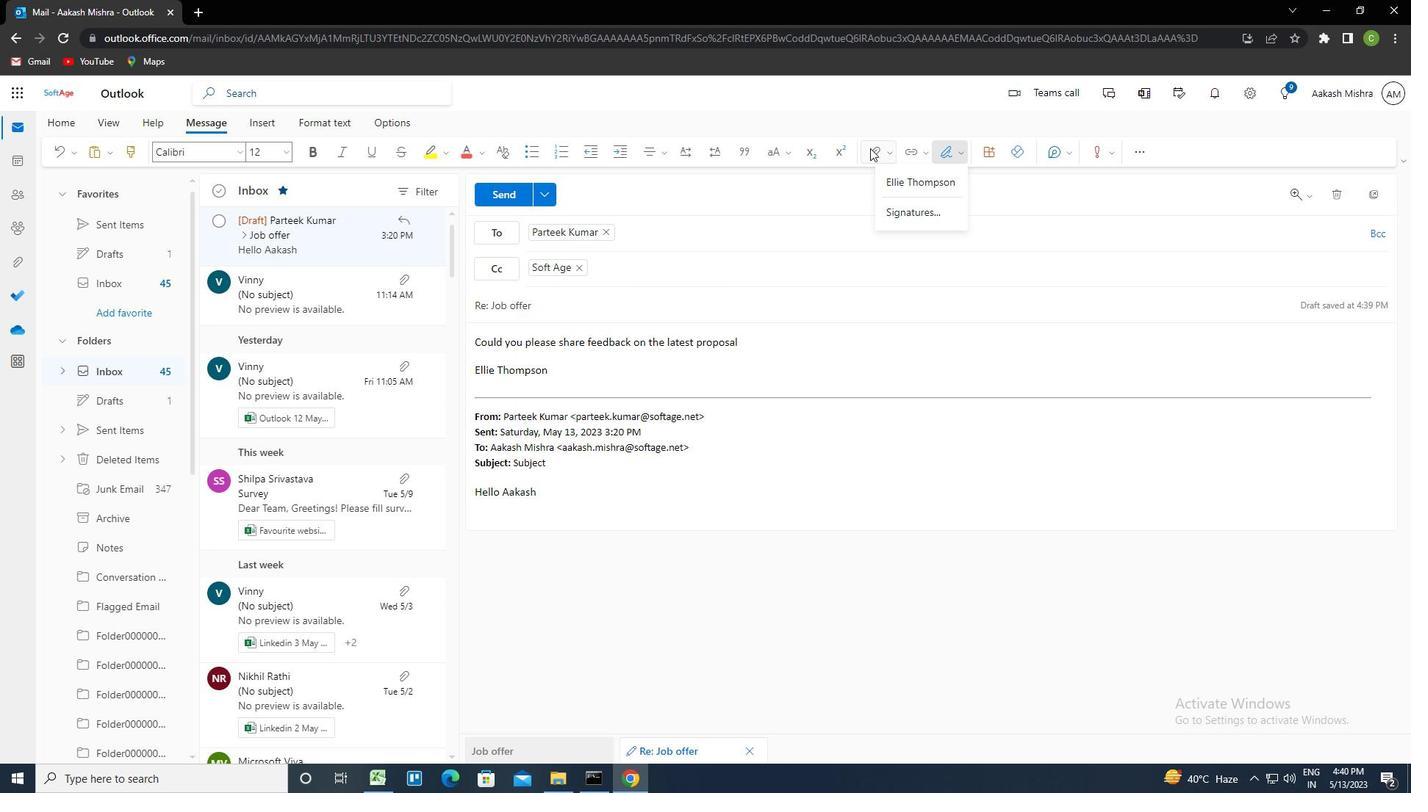 
Action: Mouse moved to (839, 185)
Screenshot: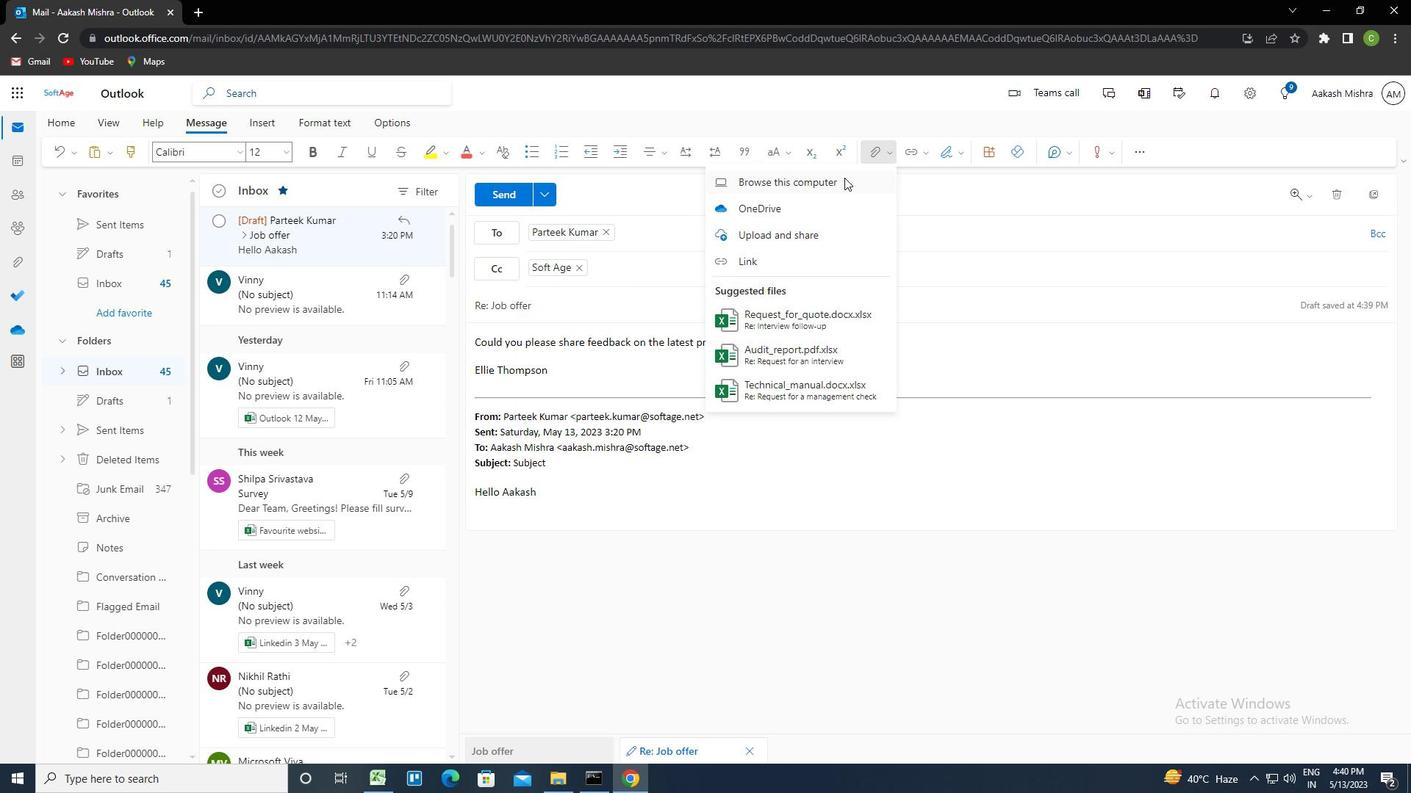 
Action: Mouse pressed left at (839, 185)
Screenshot: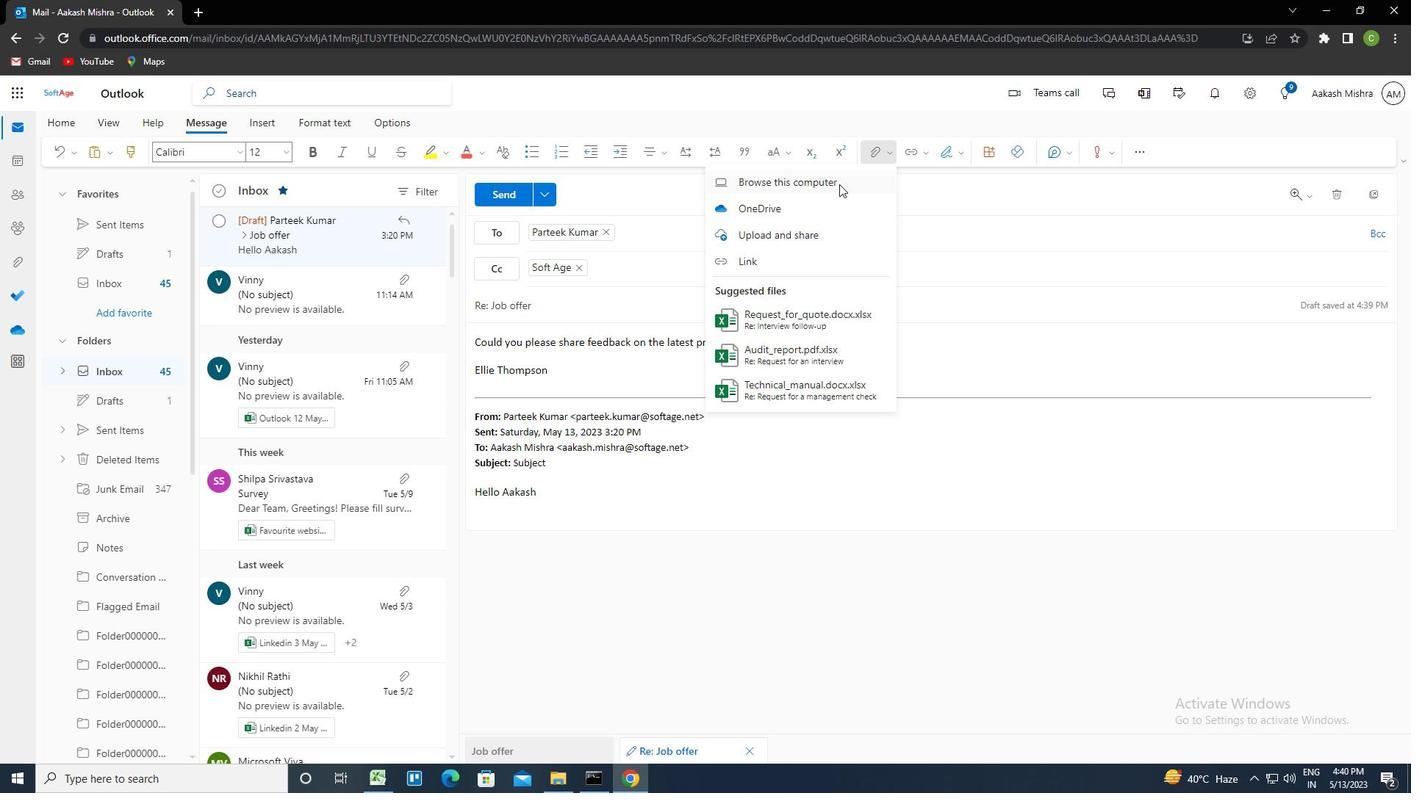 
Action: Mouse moved to (311, 207)
Screenshot: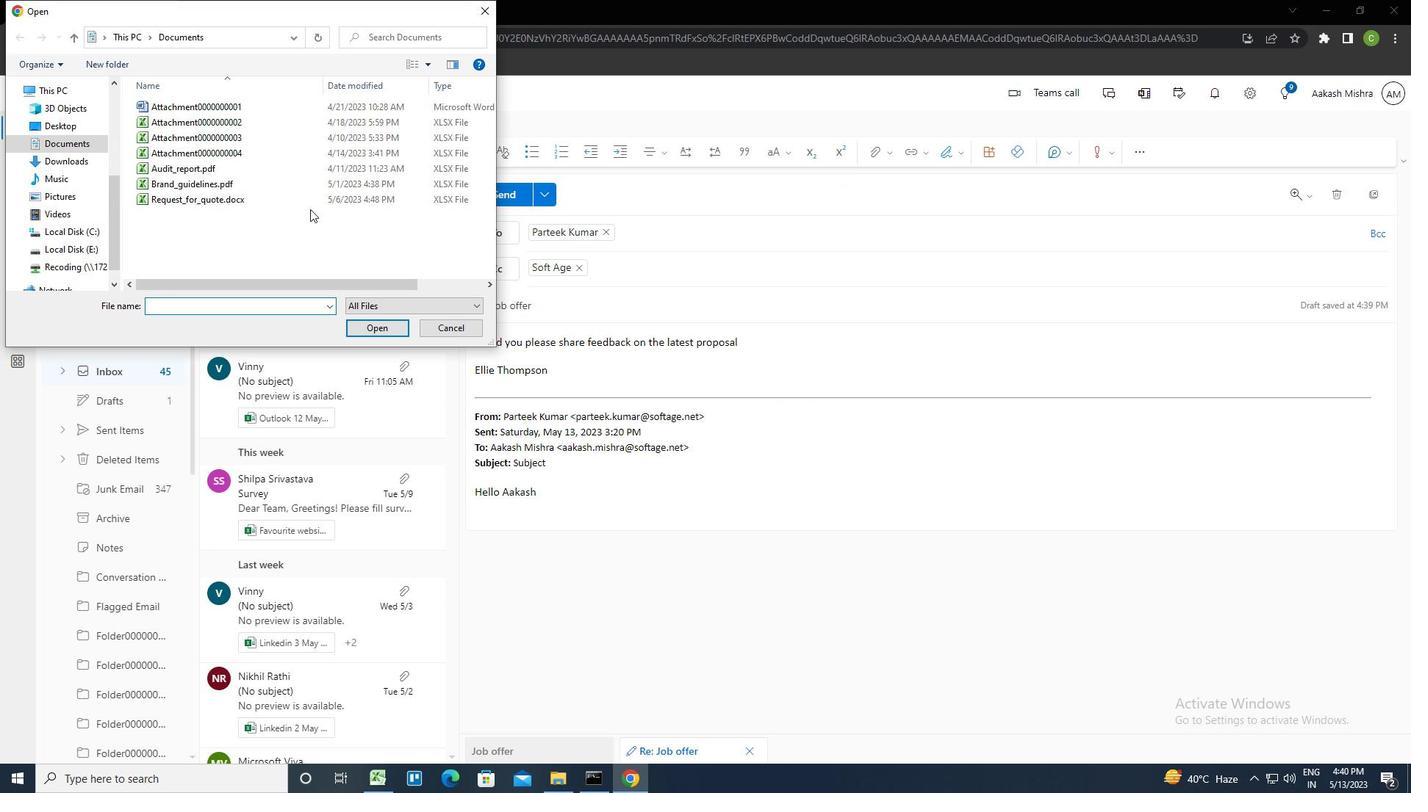 
Action: Mouse pressed left at (311, 207)
Screenshot: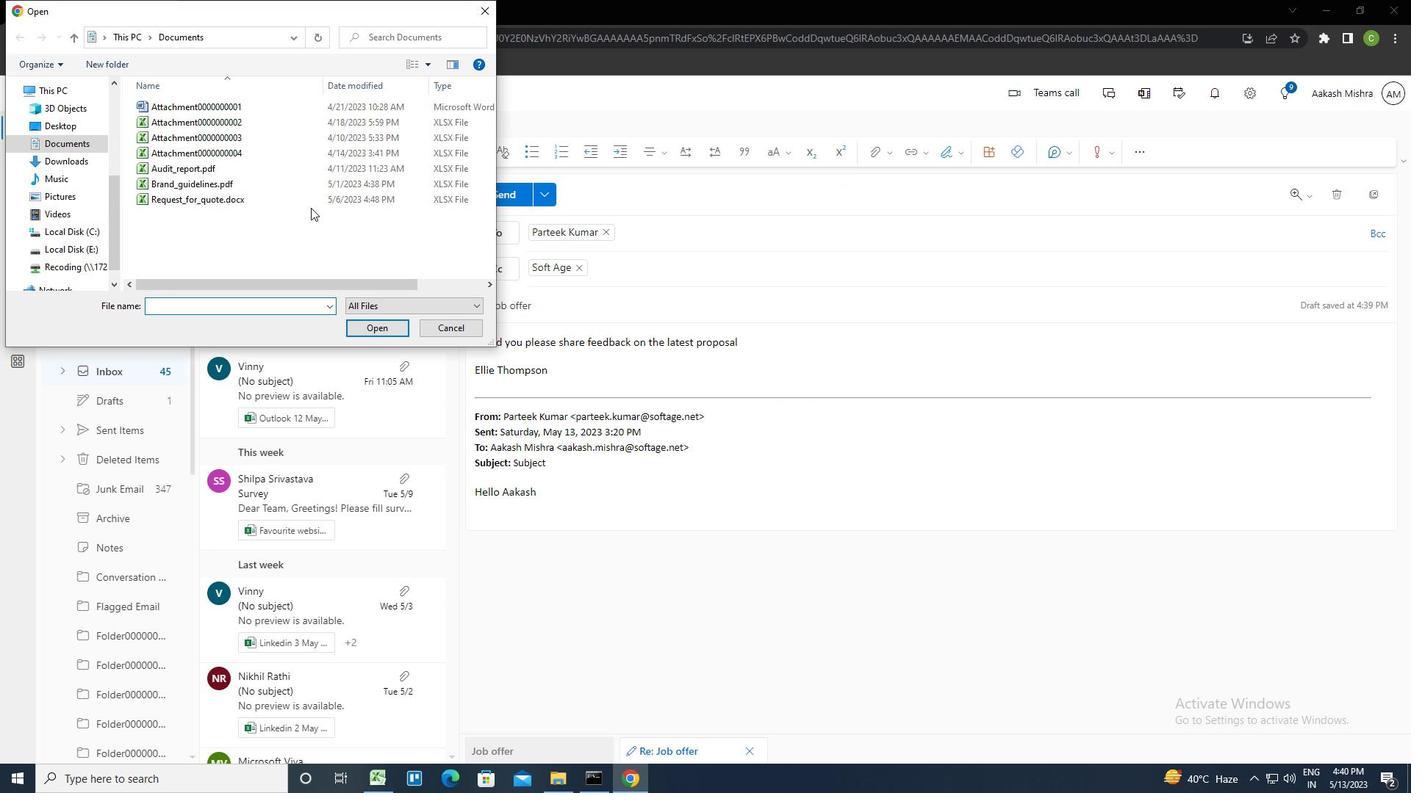 
Action: Mouse moved to (311, 205)
Screenshot: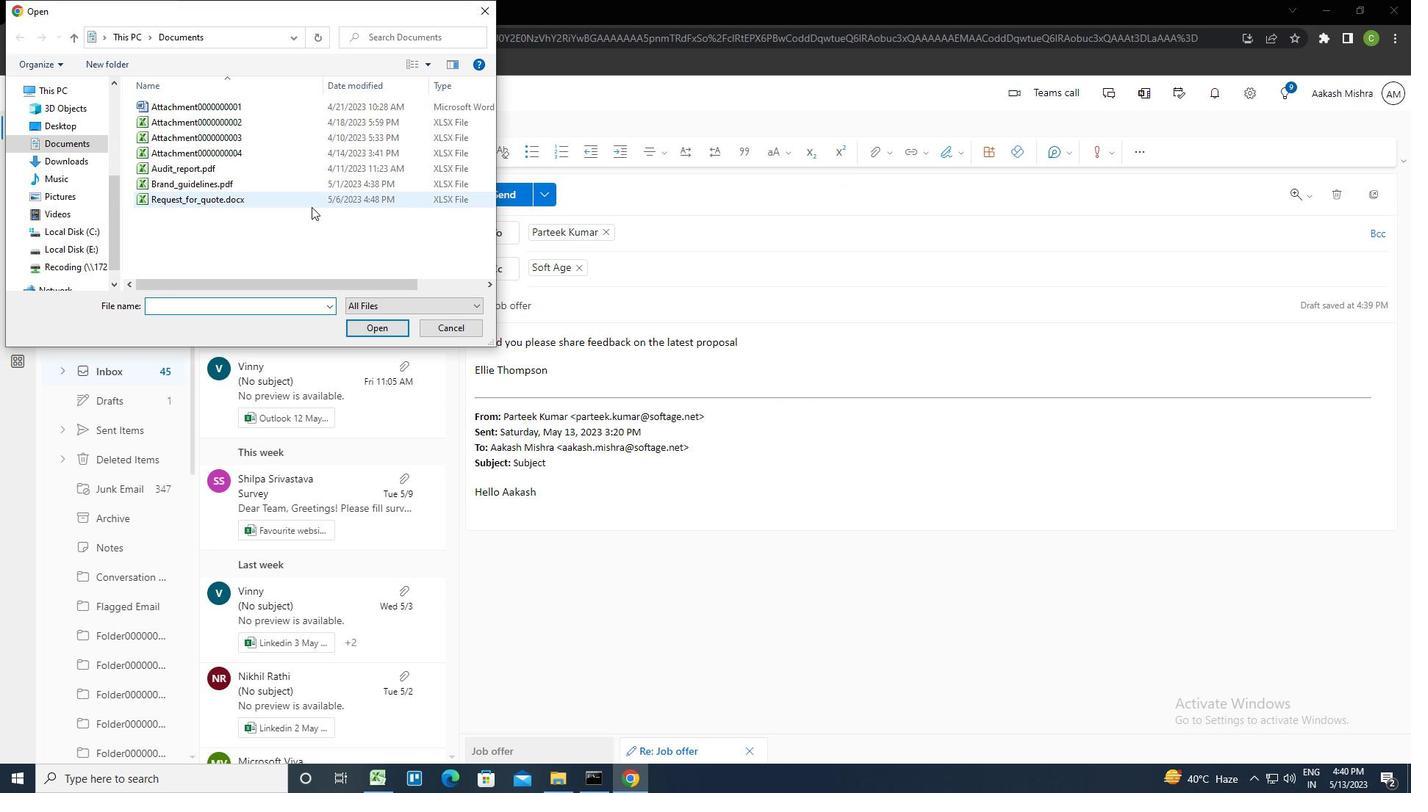 
Action: Key pressed <Key.f2><Key.caps_lock>R<Key.caps_lock>ISK<Key.shift_r><Key.shift_r><Key.shift_r><Key.shift_r><Key.shift_r><Key.shift_r>_MANAGEMENT<Key.shift_r><Key.shift_r>_PLAN.PDF
Screenshot: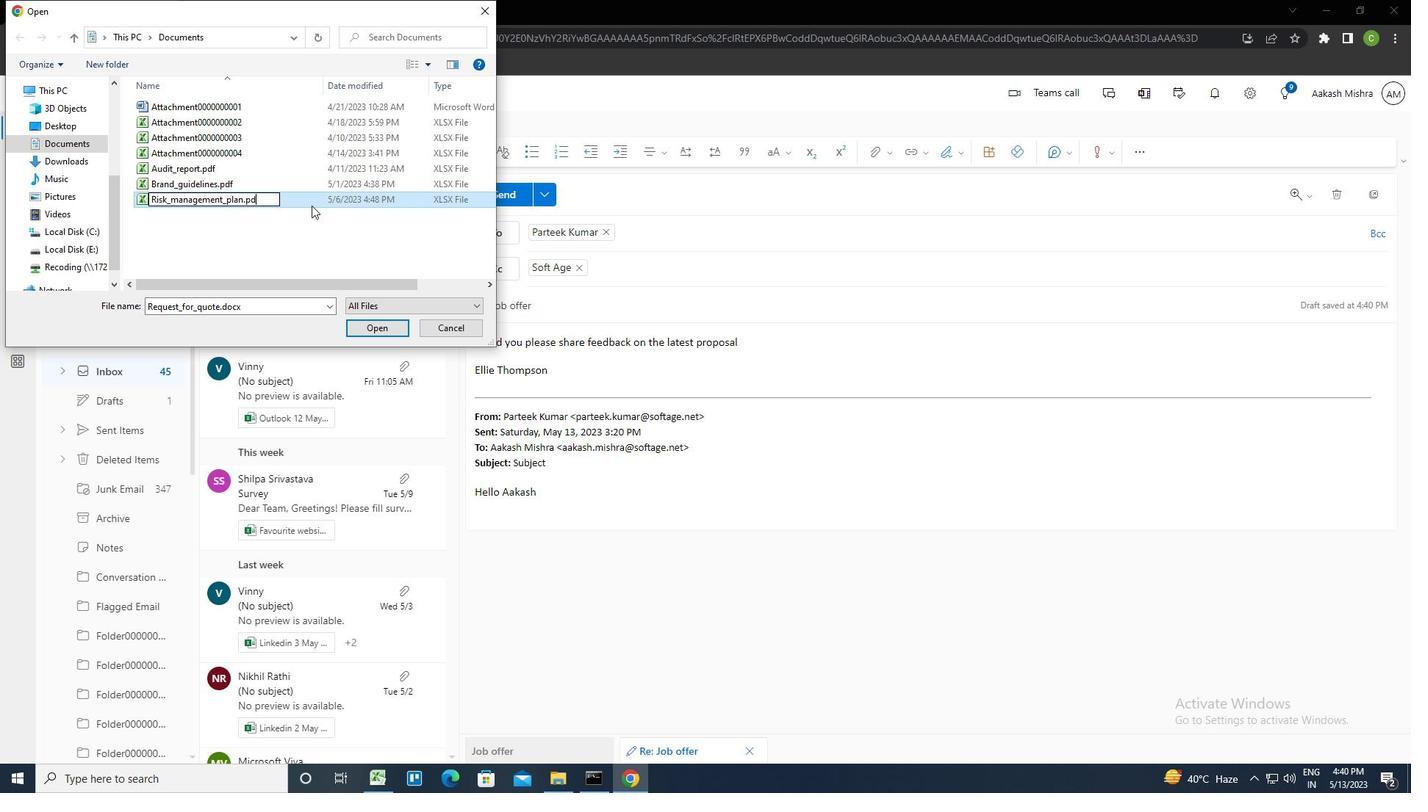 
Action: Mouse moved to (319, 241)
Screenshot: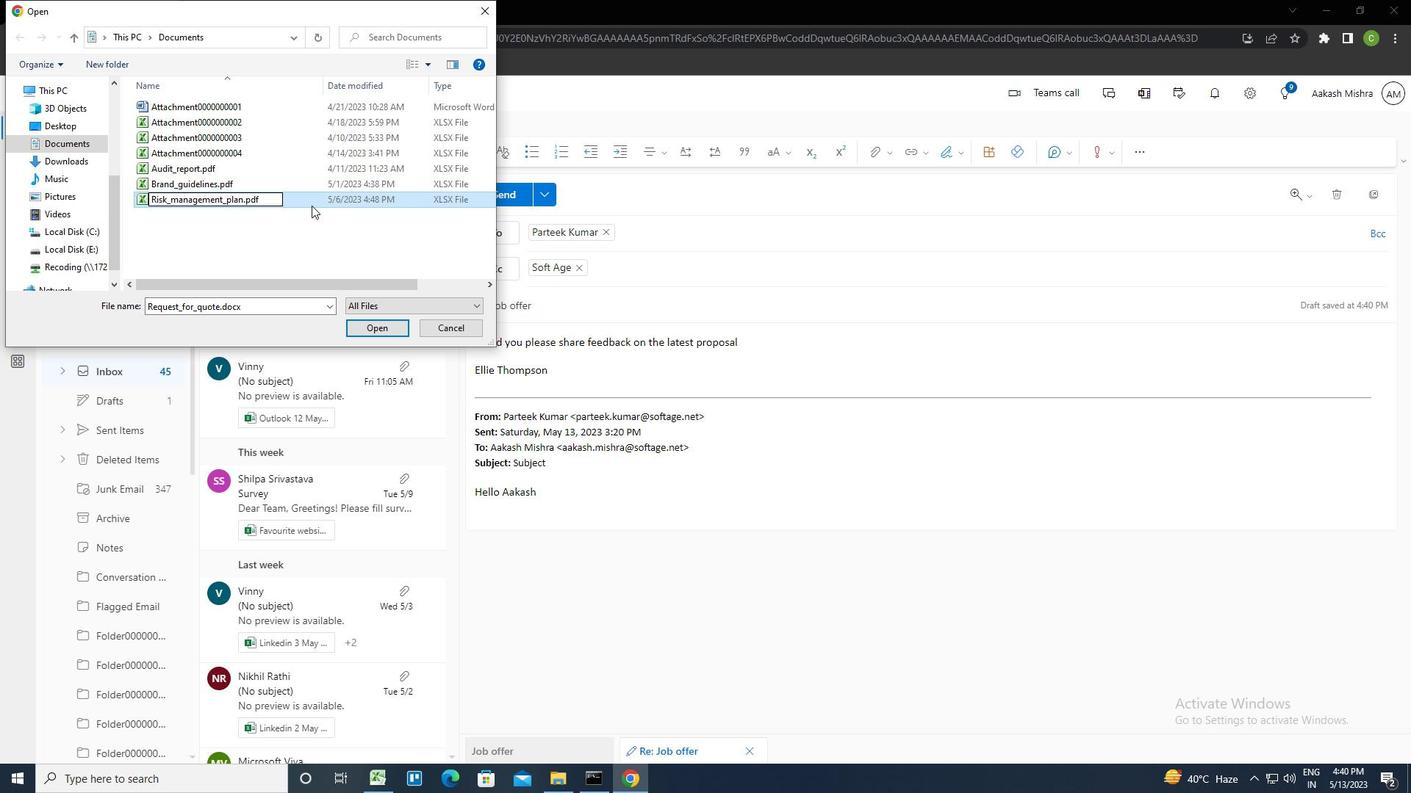 
Action: Mouse pressed left at (319, 241)
Screenshot: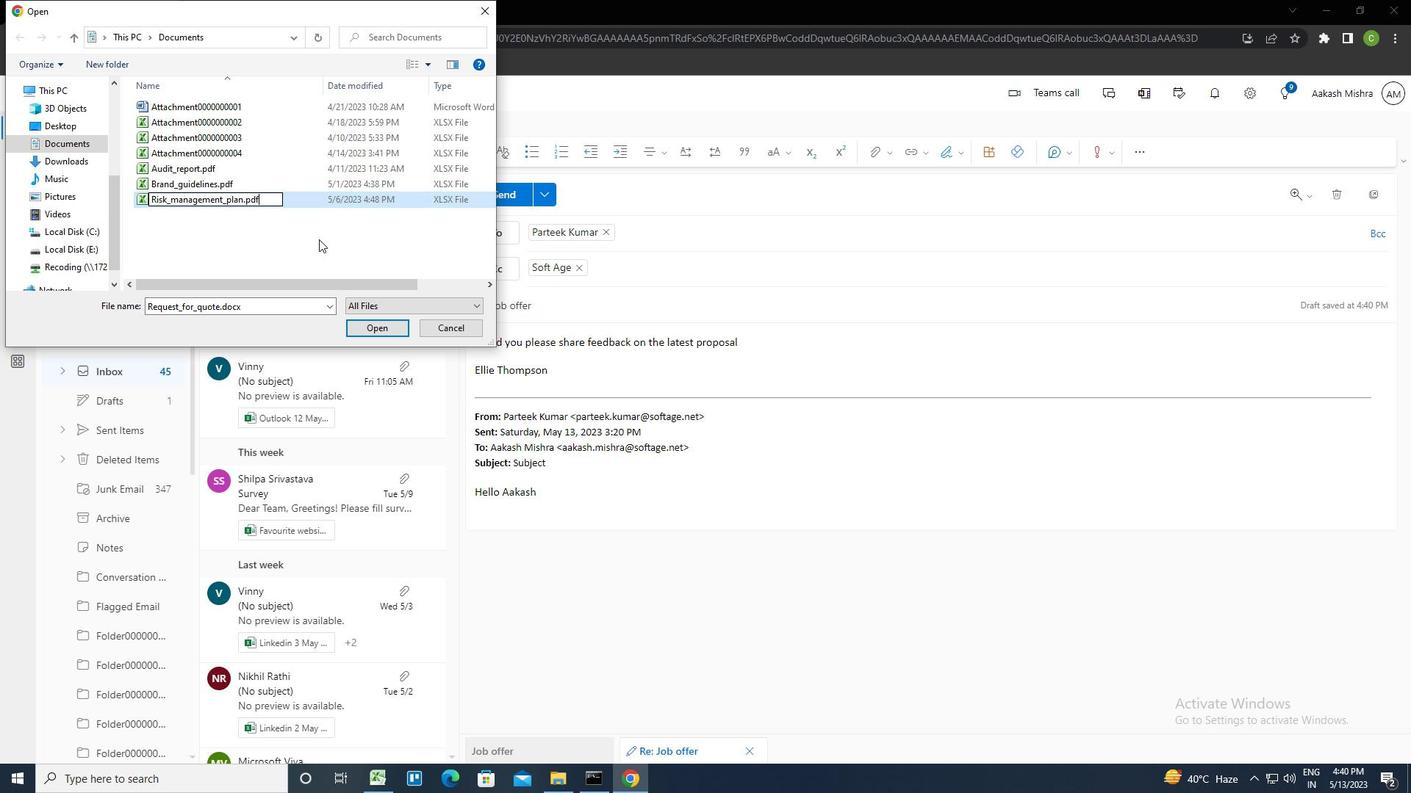 
Action: Mouse moved to (335, 202)
Screenshot: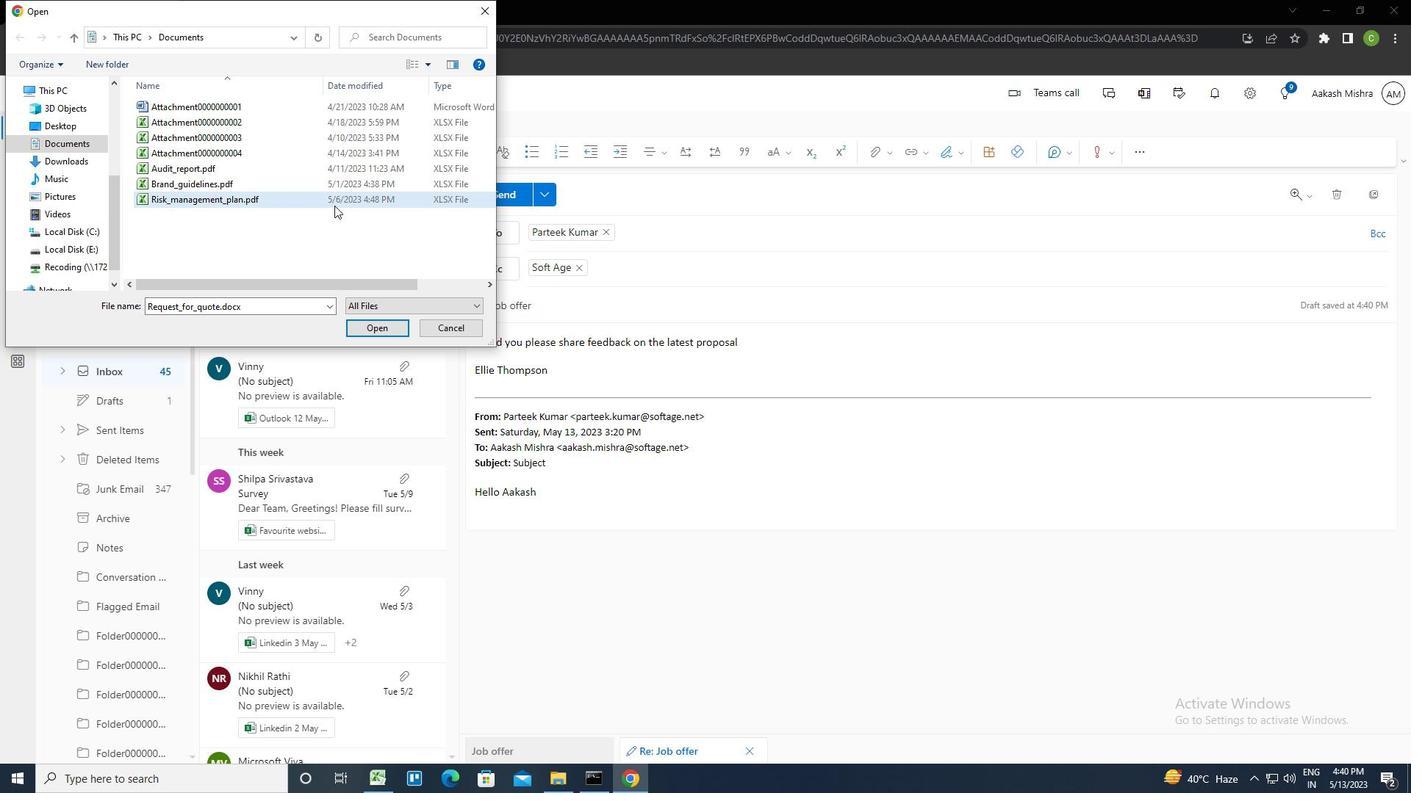 
Action: Mouse pressed left at (335, 202)
Screenshot: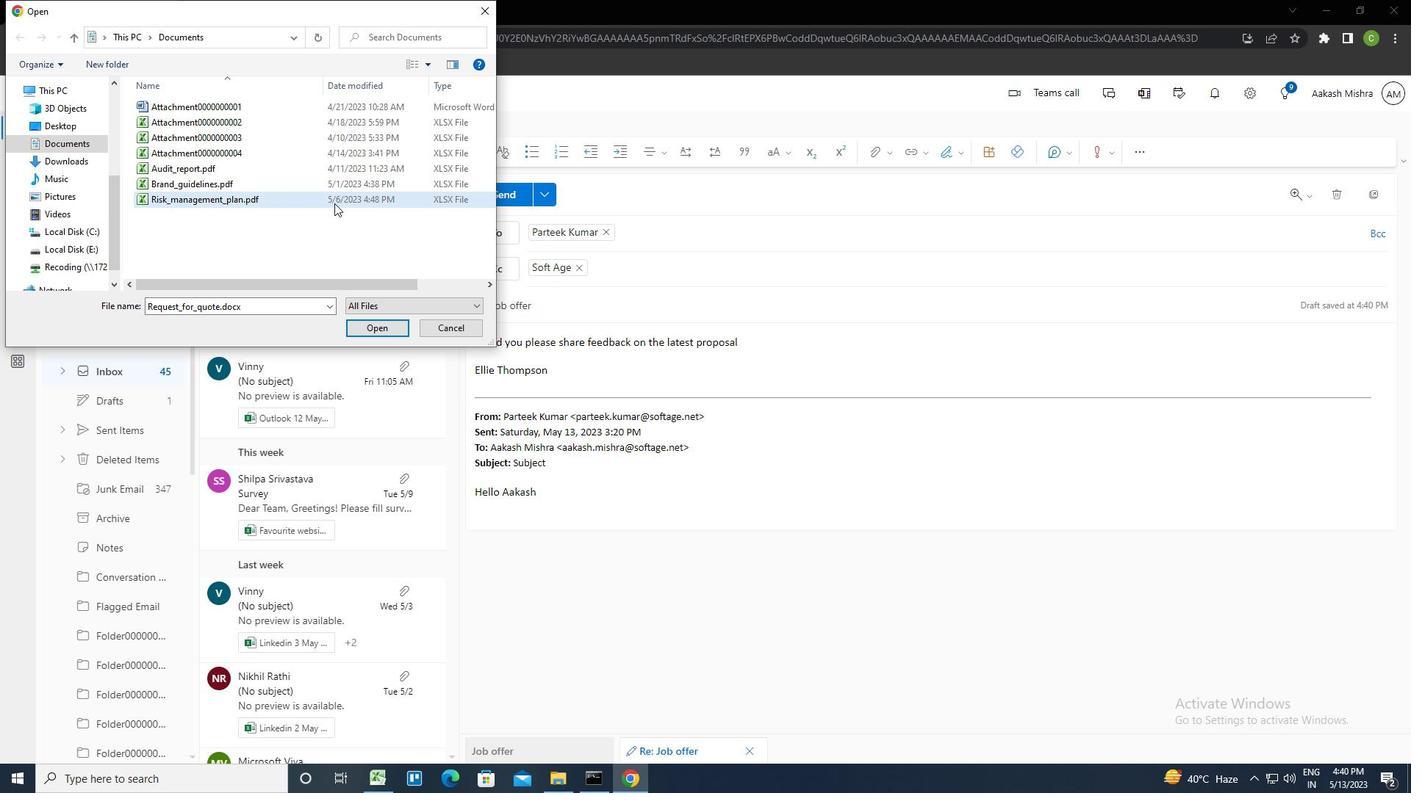 
Action: Mouse pressed left at (335, 202)
Screenshot: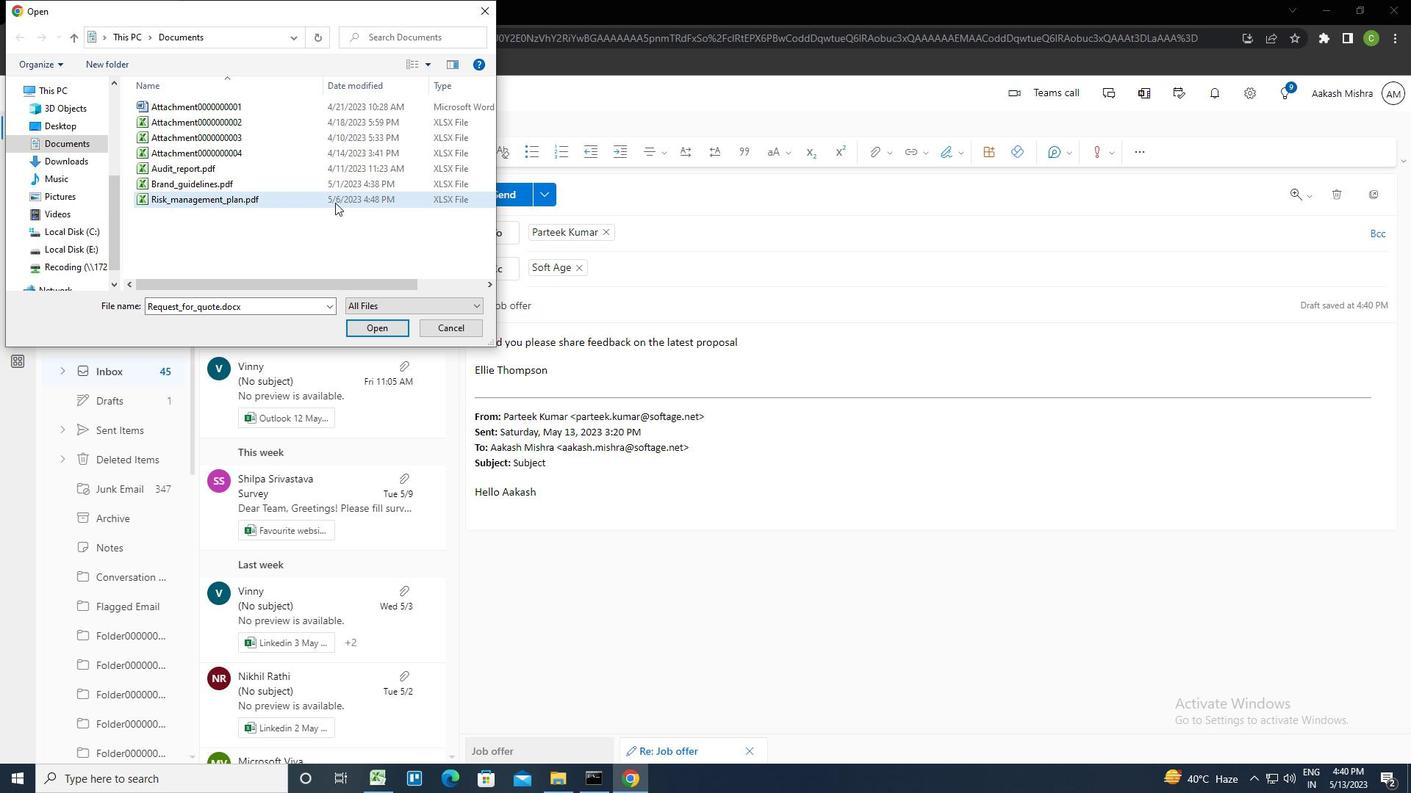 
Action: Mouse moved to (493, 202)
Screenshot: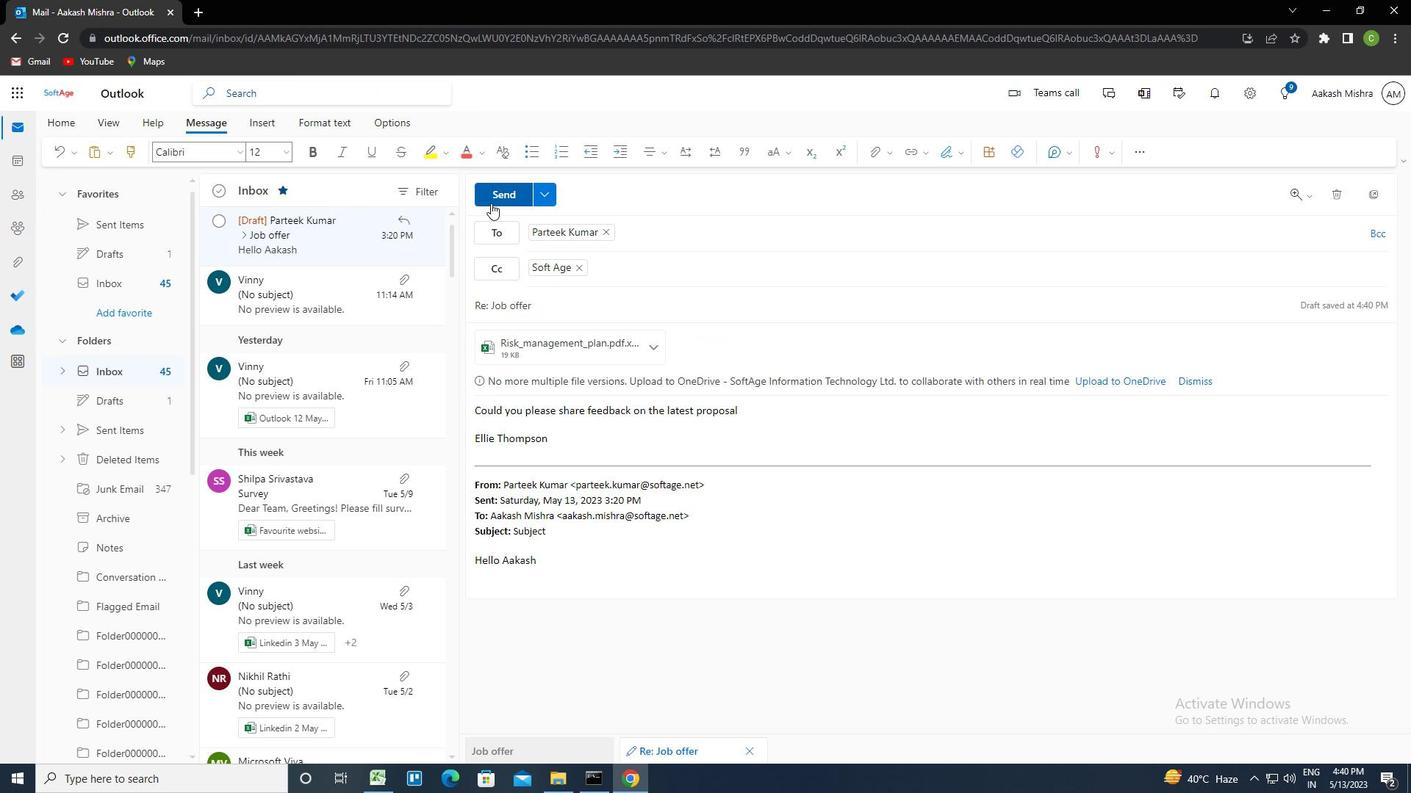 
Action: Mouse pressed left at (493, 202)
Screenshot: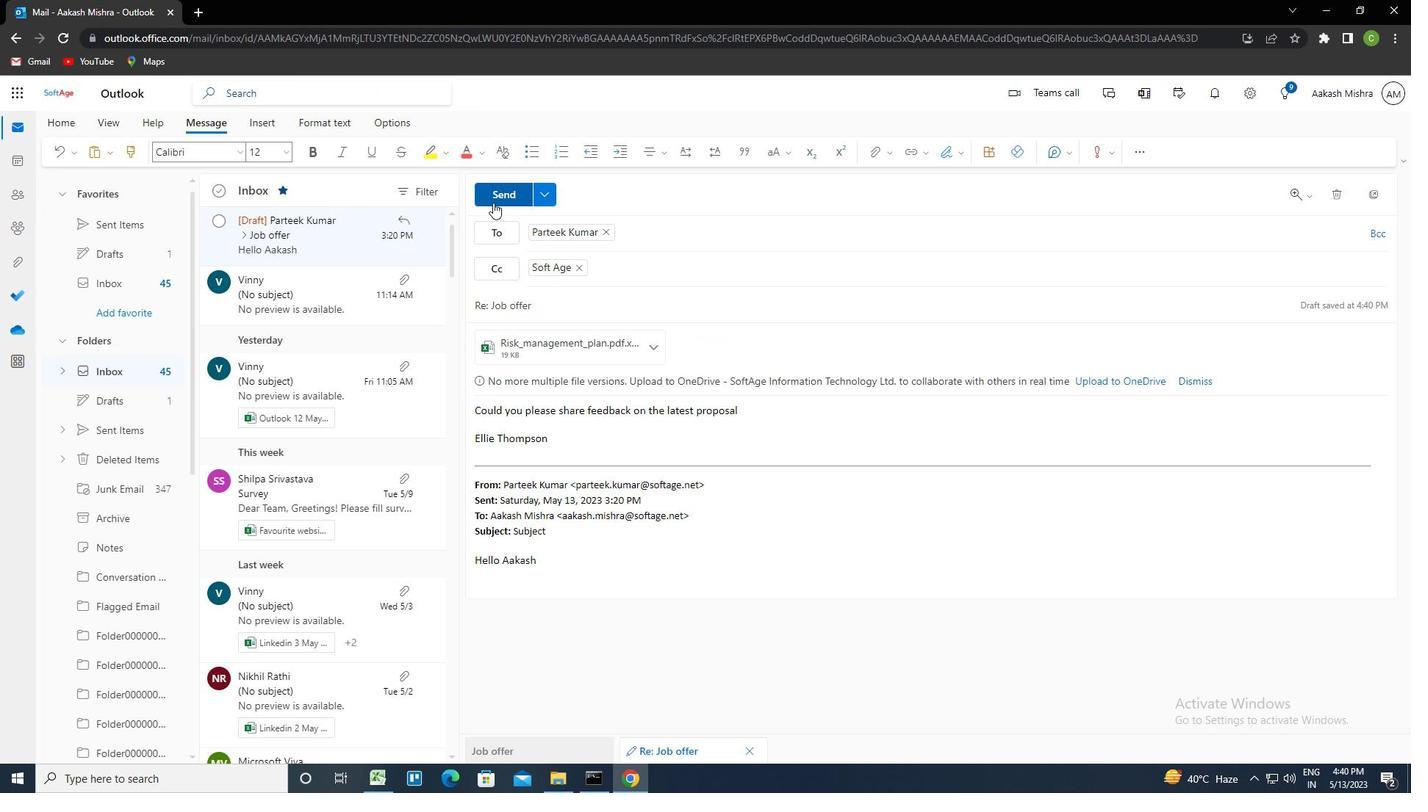 
Action: Mouse moved to (644, 602)
Screenshot: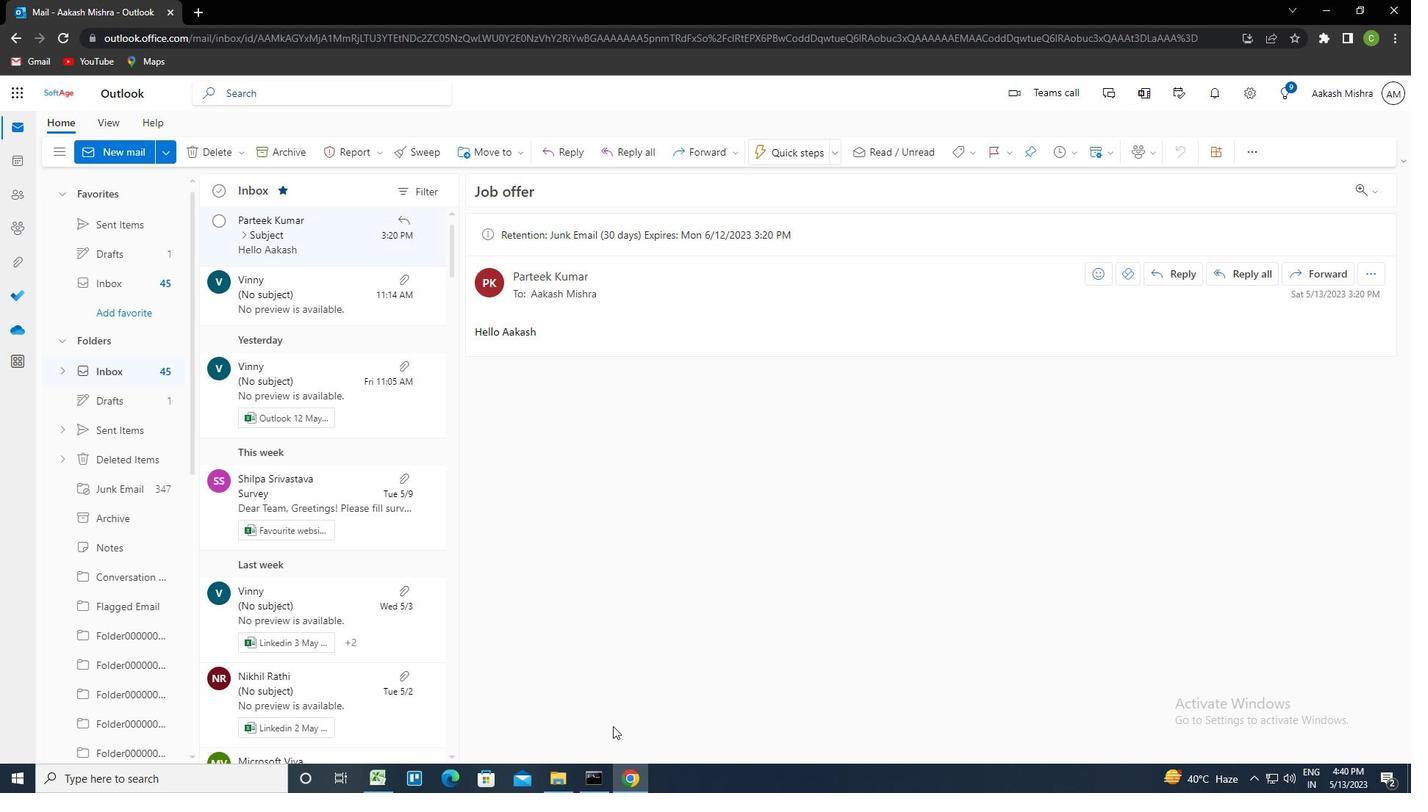 
